 Task: Create a due date automation trigger when advanced on, on the wednesday after a card is due add fields without custom field "Resume" set to a number lower than 1 and lower than 10 at 11:00 AM.
Action: Mouse moved to (1072, 174)
Screenshot: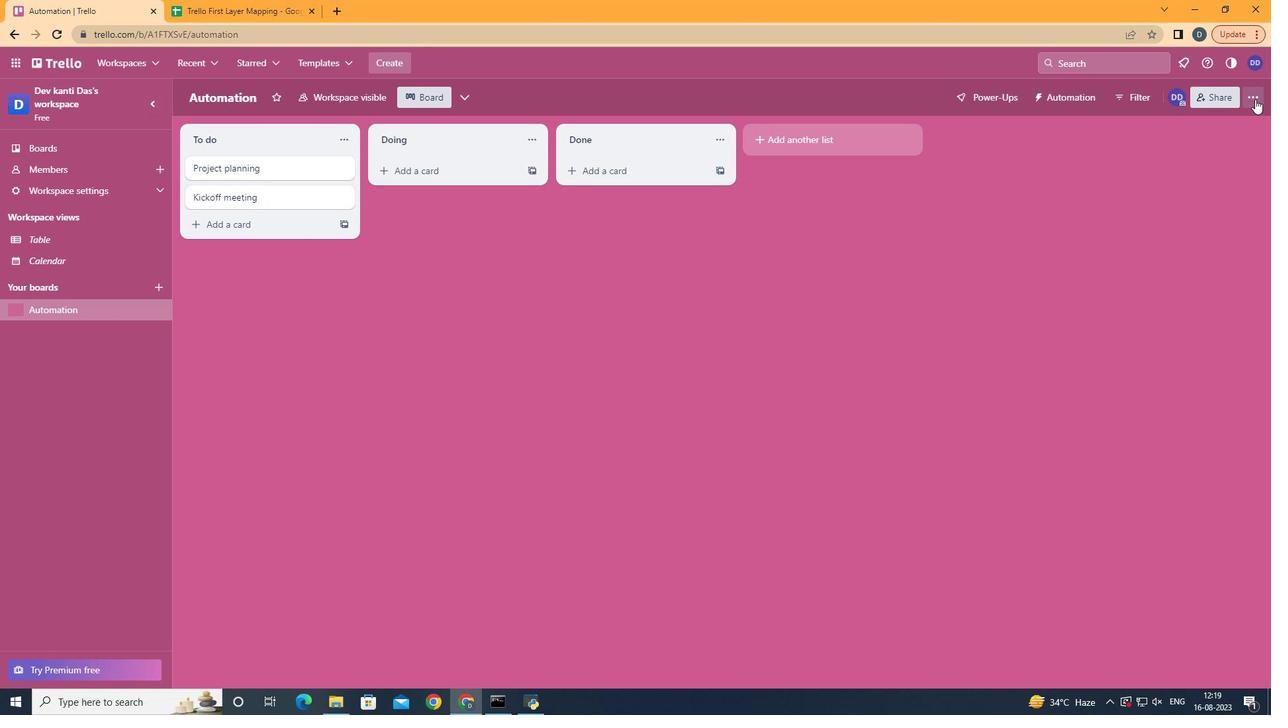
Action: Mouse pressed left at (1072, 174)
Screenshot: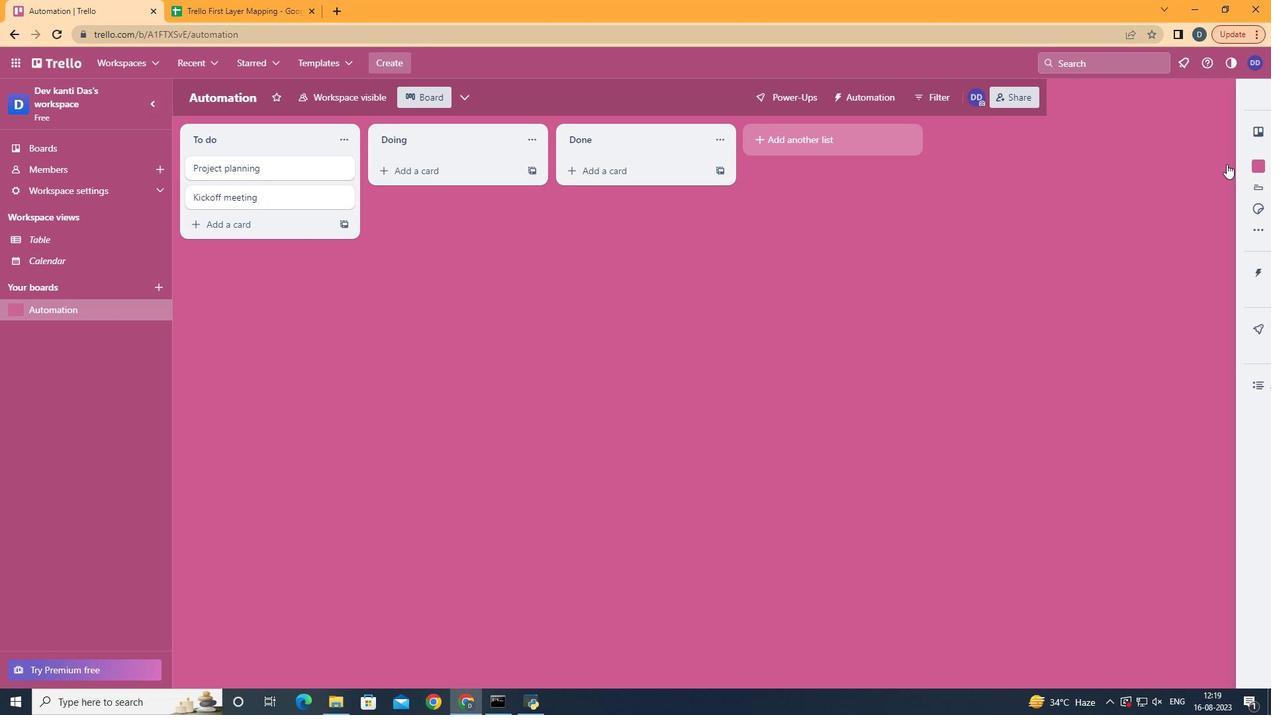 
Action: Mouse moved to (1023, 317)
Screenshot: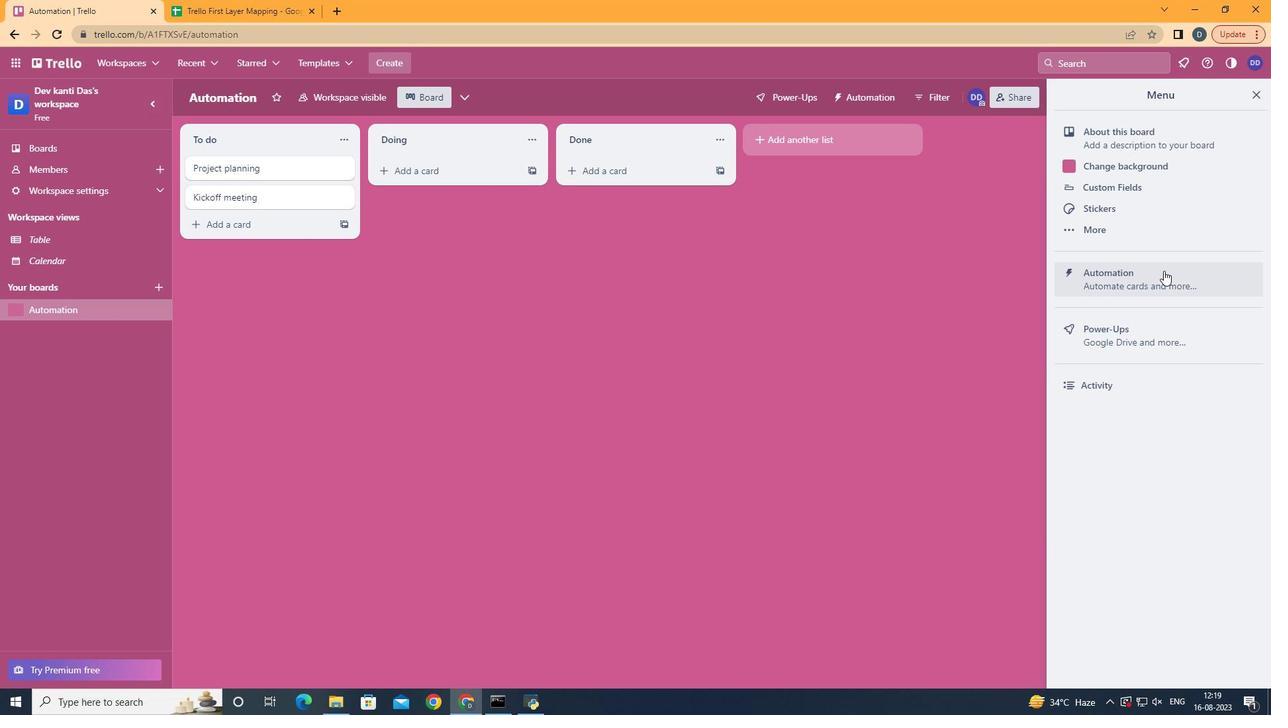 
Action: Mouse pressed left at (1023, 317)
Screenshot: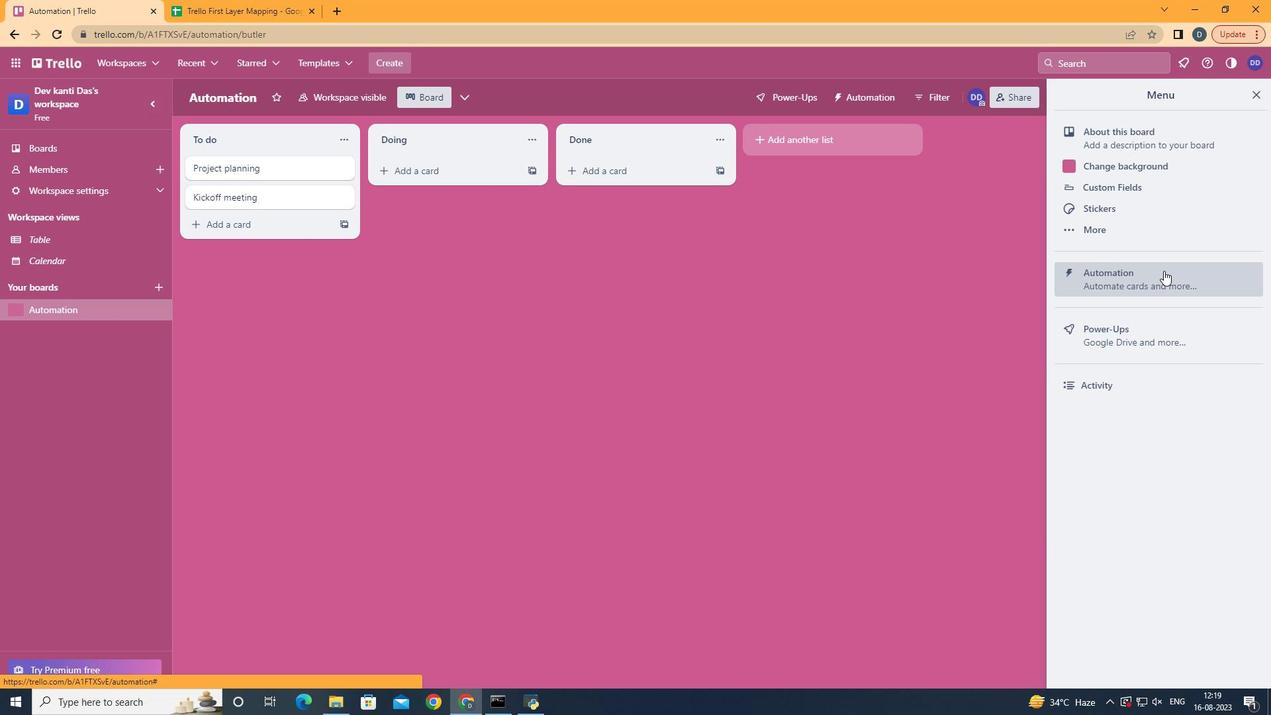 
Action: Mouse moved to (517, 315)
Screenshot: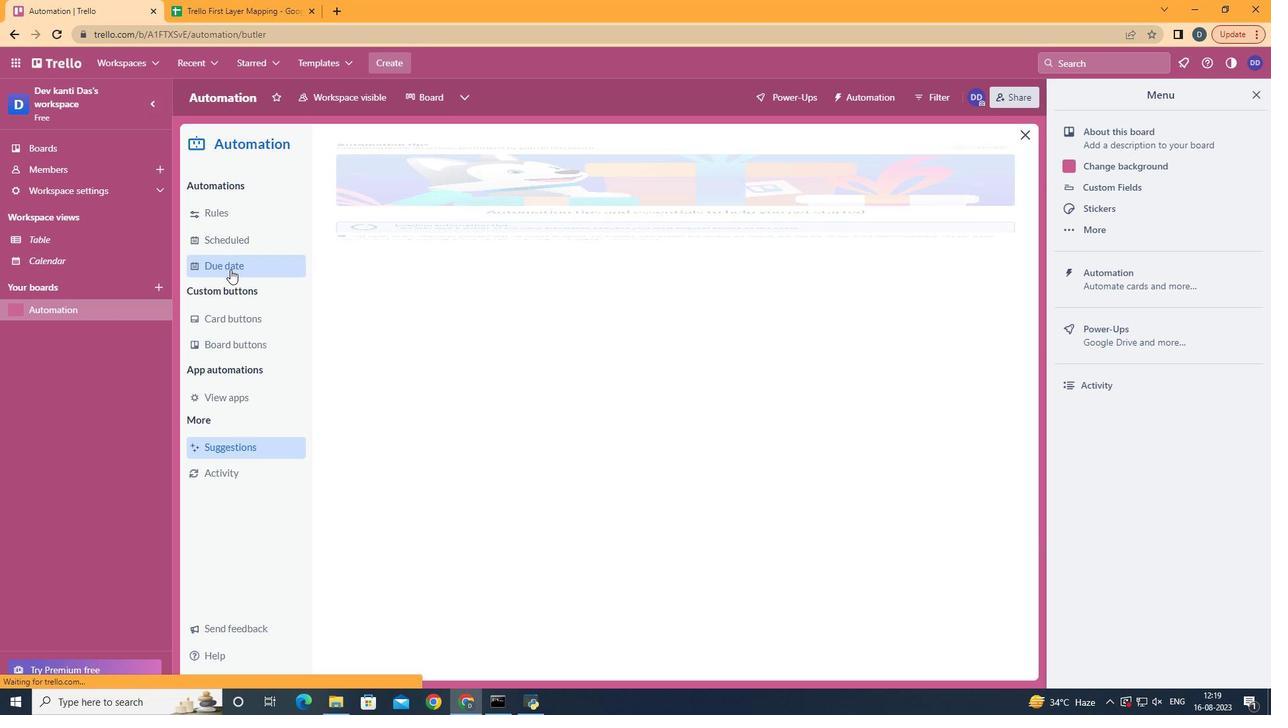 
Action: Mouse pressed left at (517, 315)
Screenshot: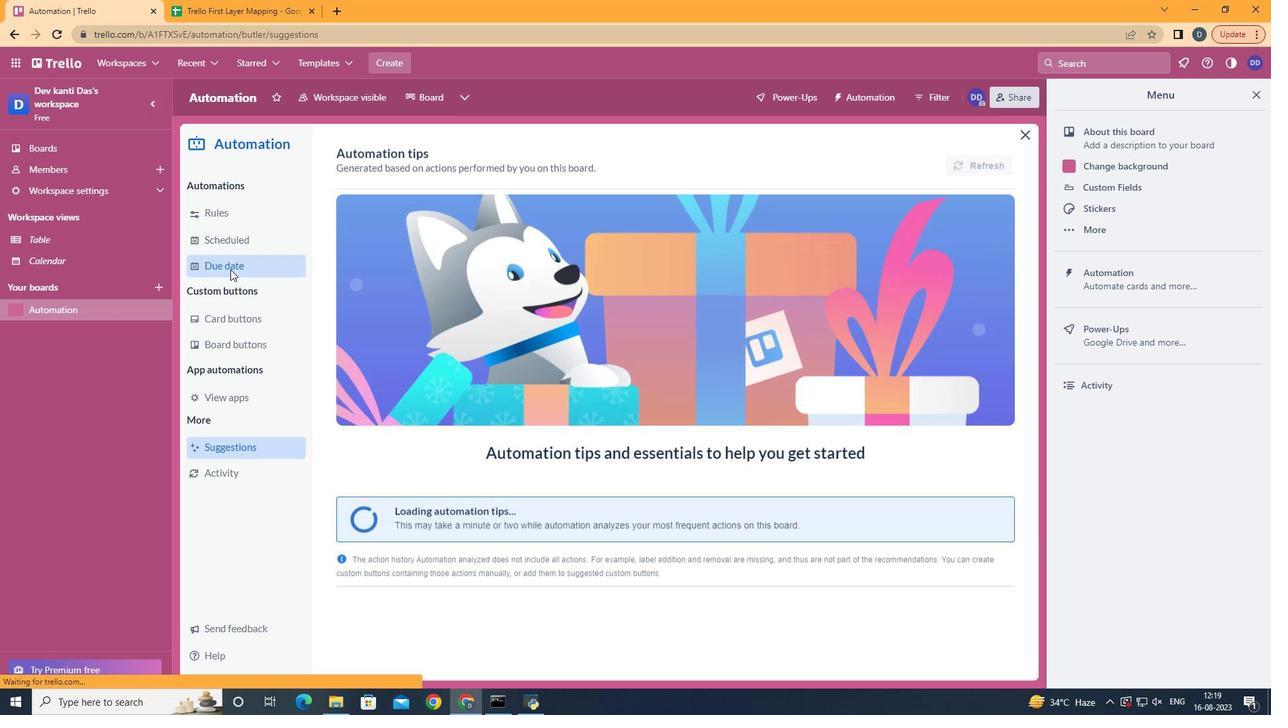 
Action: Mouse moved to (898, 223)
Screenshot: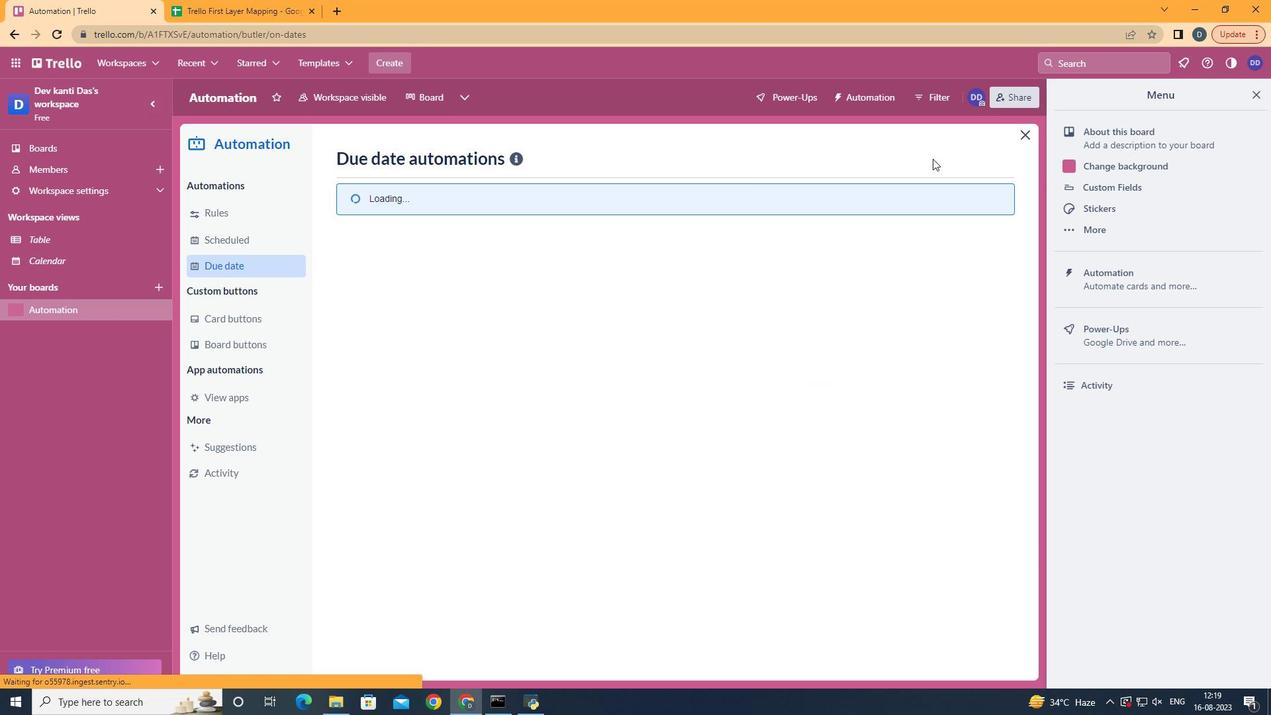 
Action: Mouse pressed left at (898, 223)
Screenshot: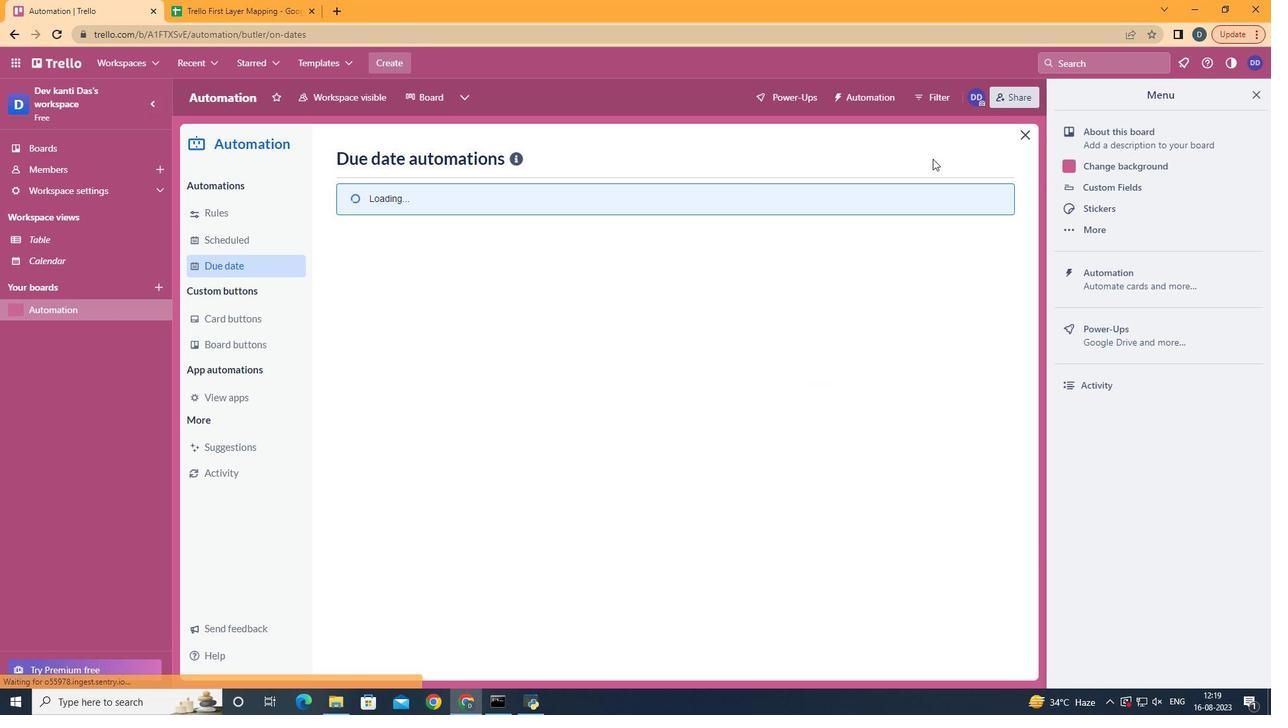 
Action: Mouse pressed left at (898, 223)
Screenshot: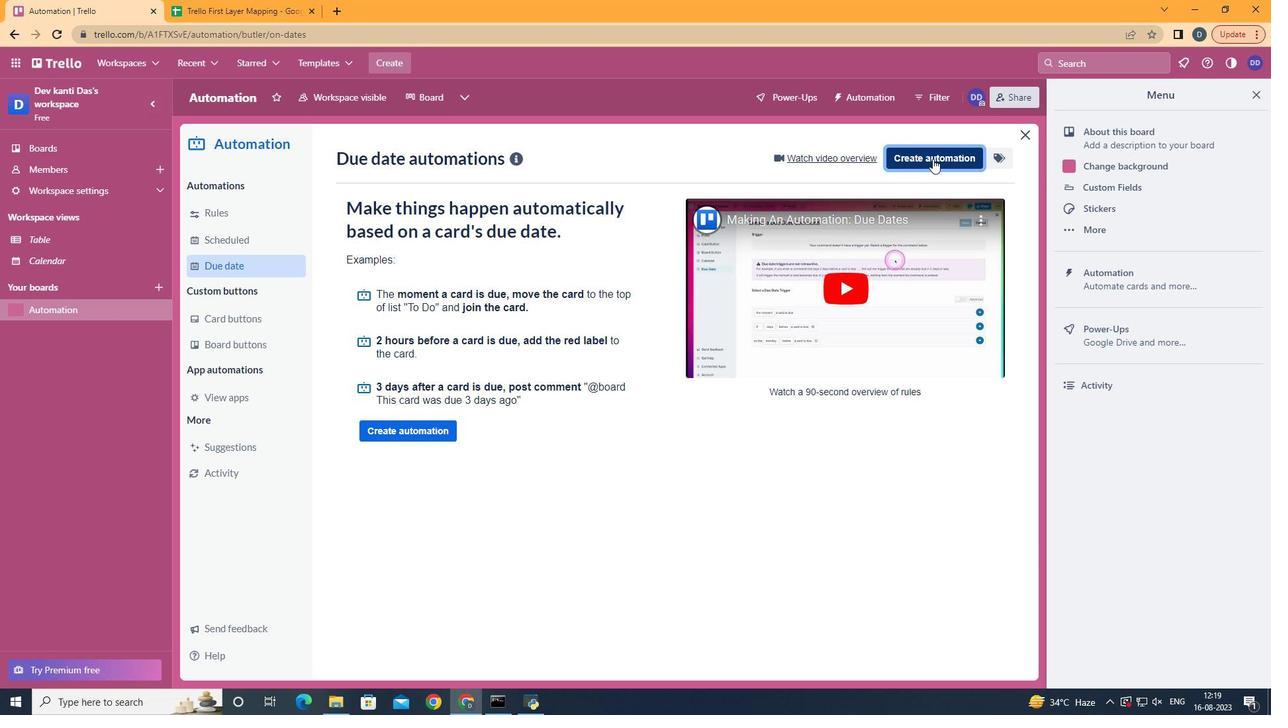 
Action: Mouse moved to (758, 328)
Screenshot: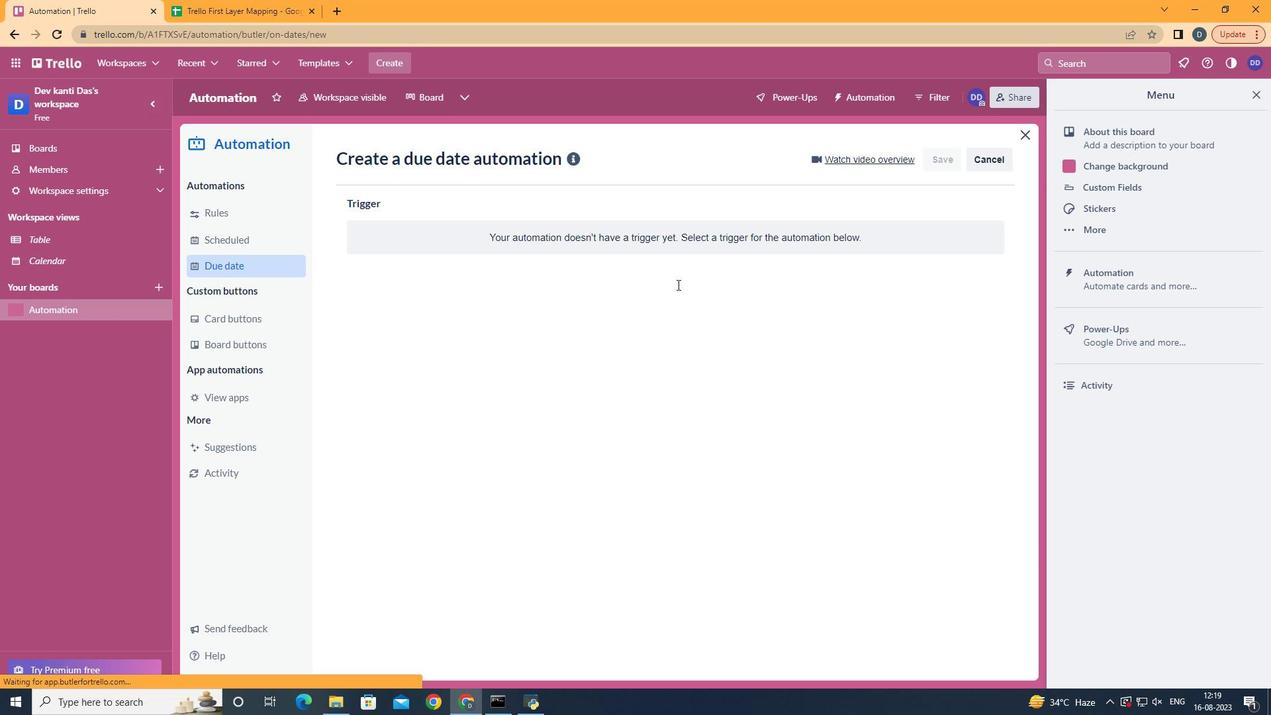 
Action: Mouse pressed left at (758, 328)
Screenshot: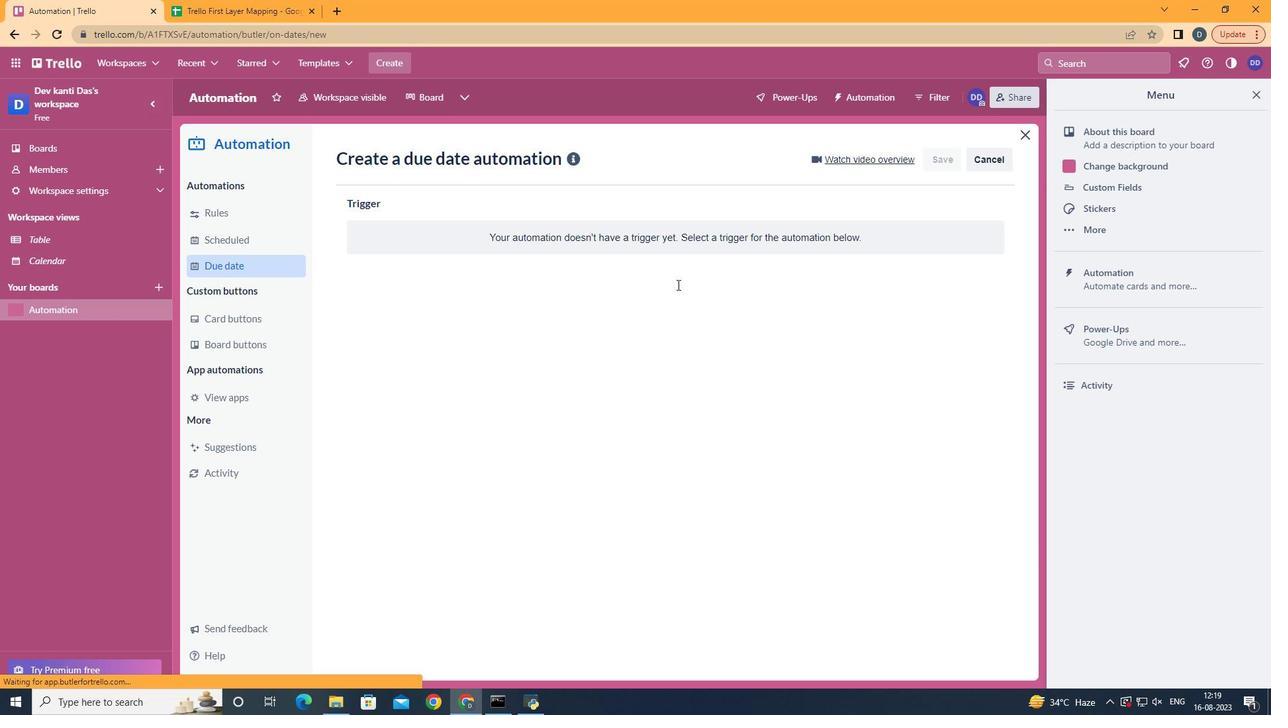 
Action: Mouse moved to (634, 423)
Screenshot: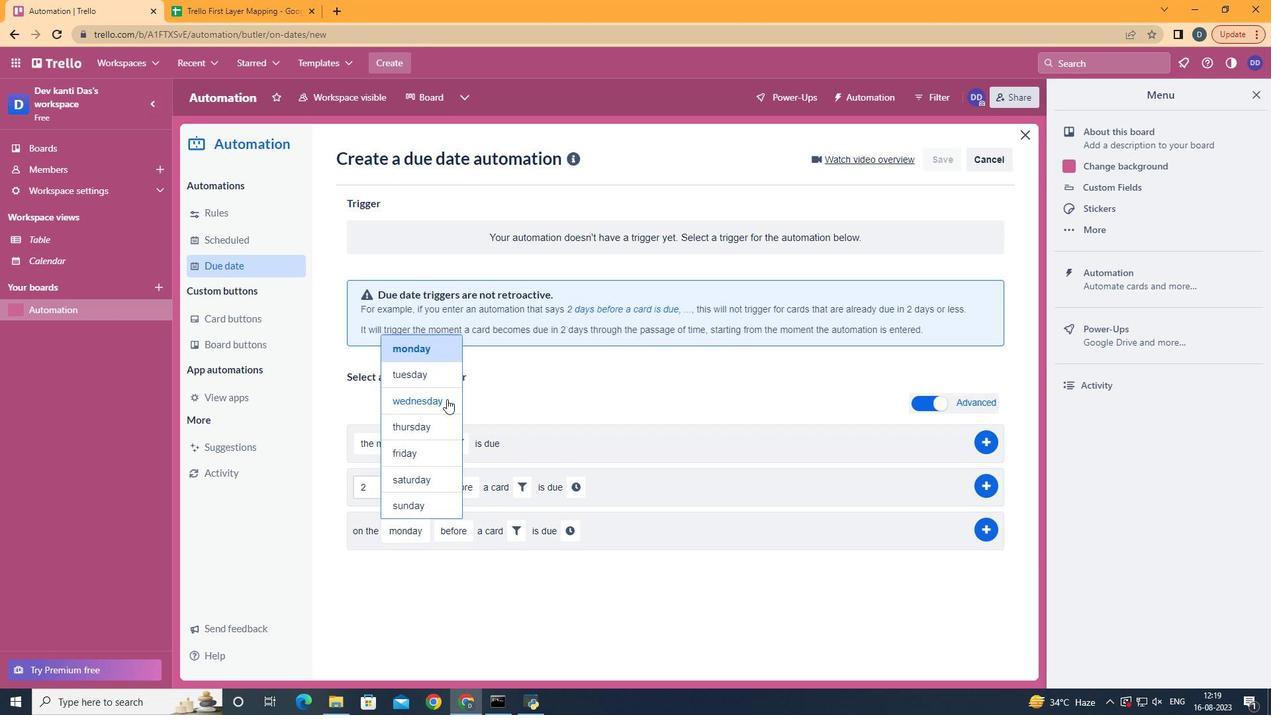 
Action: Mouse pressed left at (634, 423)
Screenshot: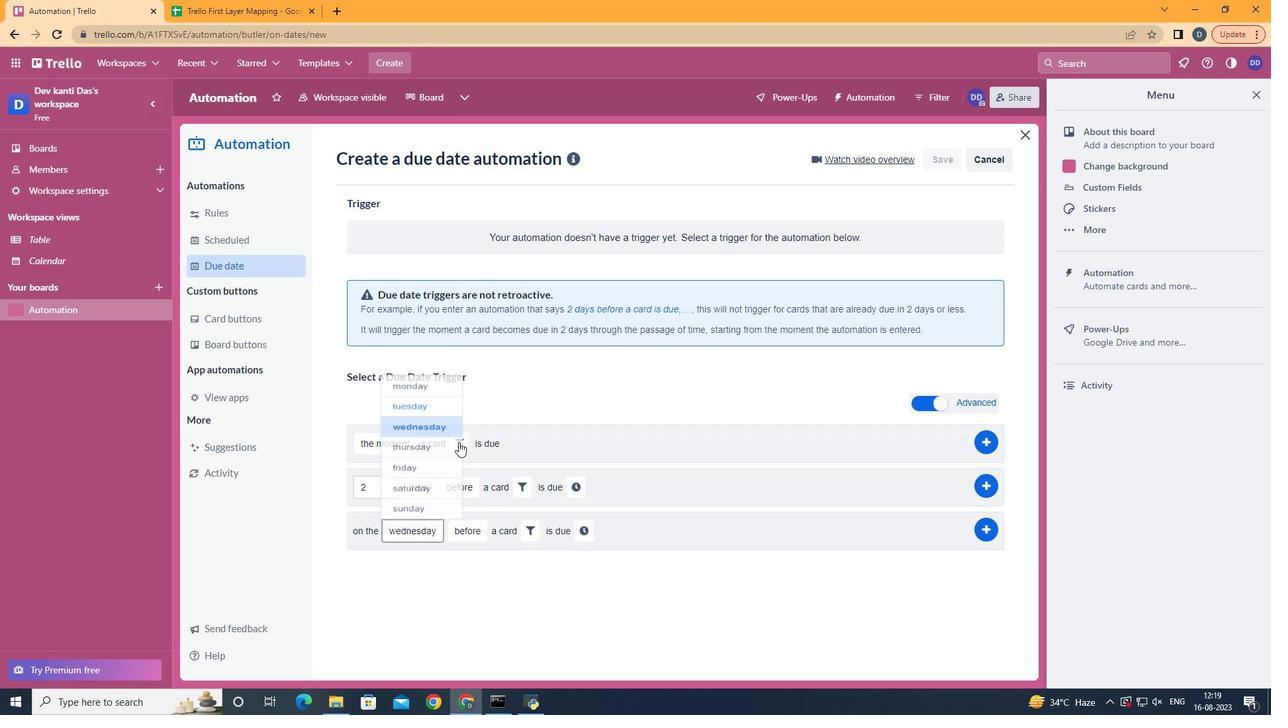 
Action: Mouse moved to (649, 578)
Screenshot: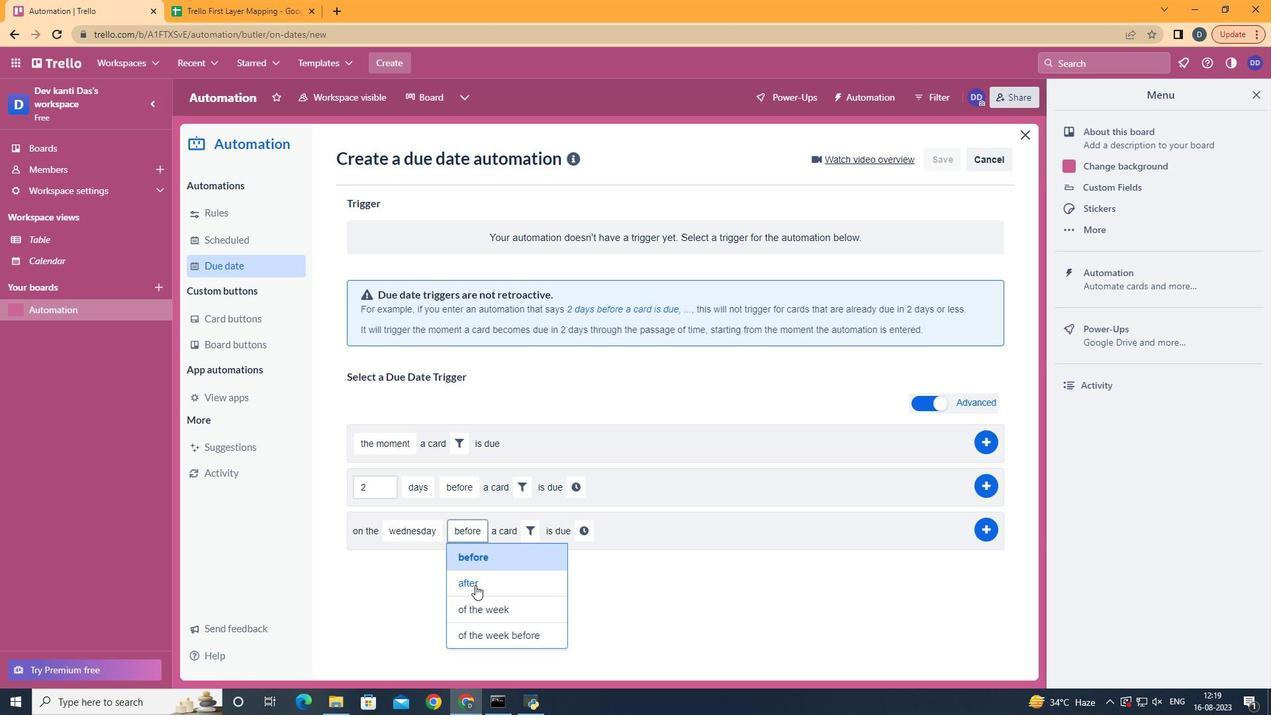 
Action: Mouse pressed left at (649, 578)
Screenshot: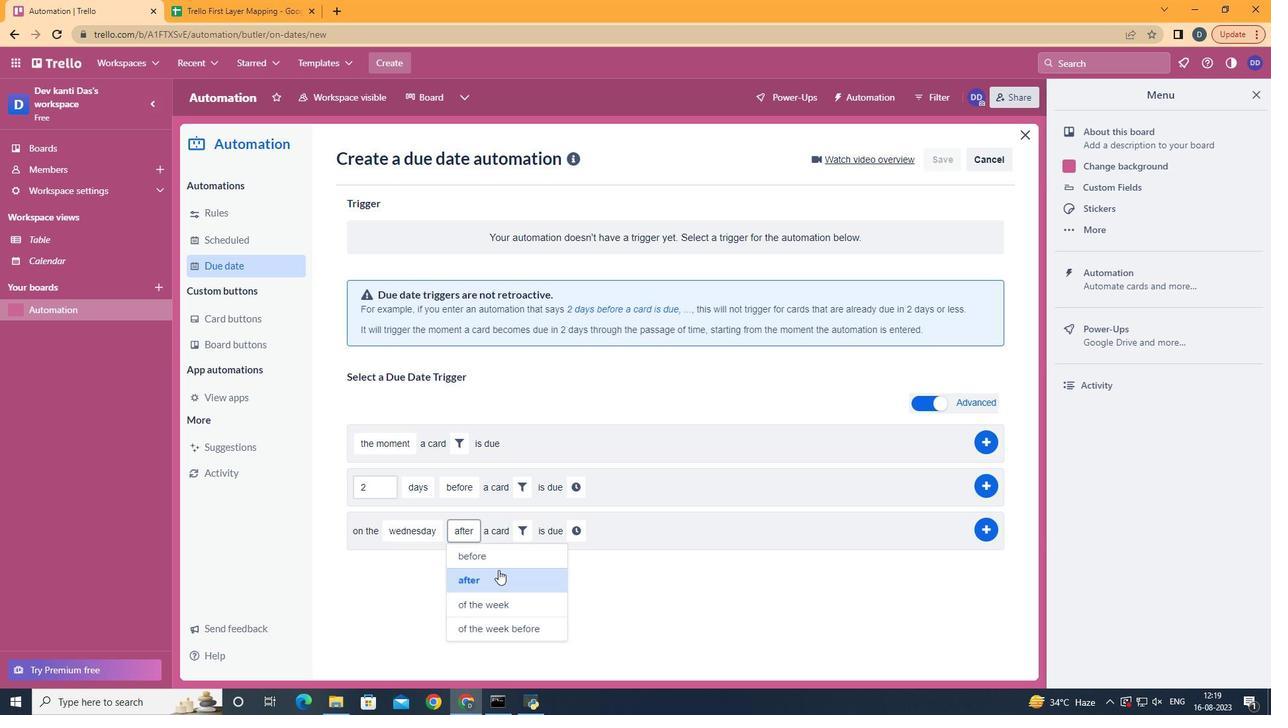 
Action: Mouse moved to (680, 532)
Screenshot: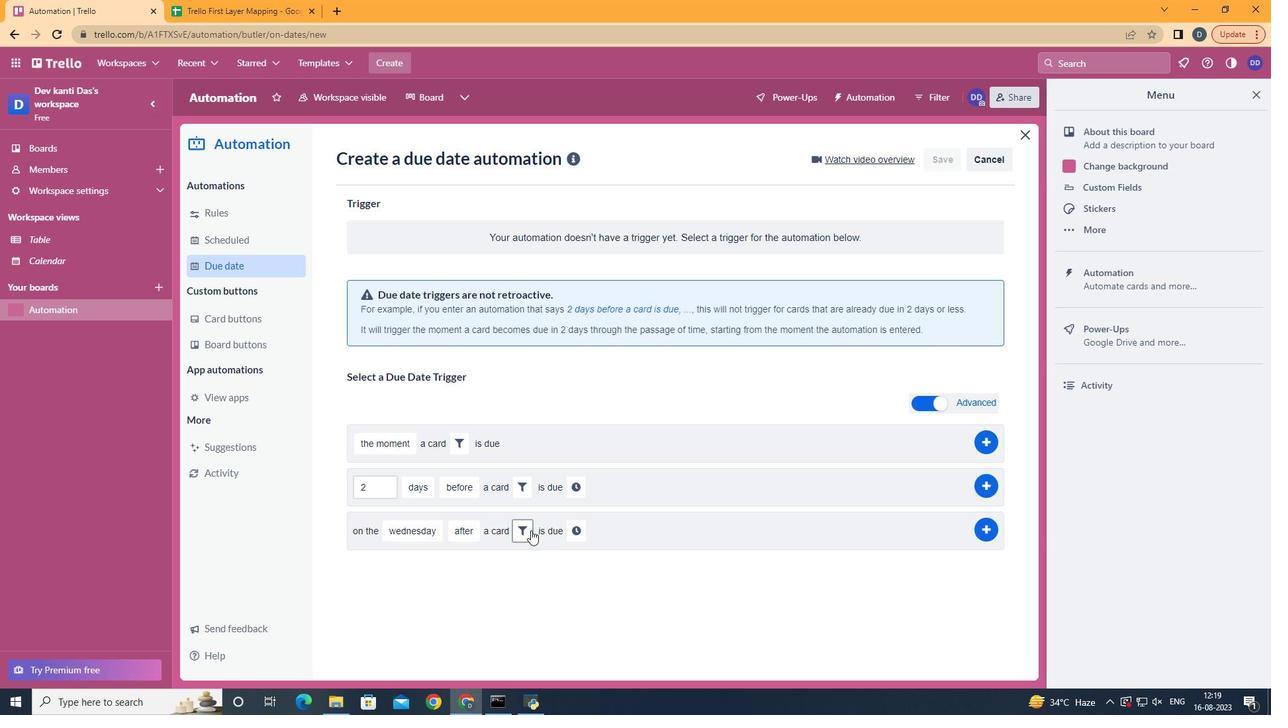 
Action: Mouse pressed left at (680, 532)
Screenshot: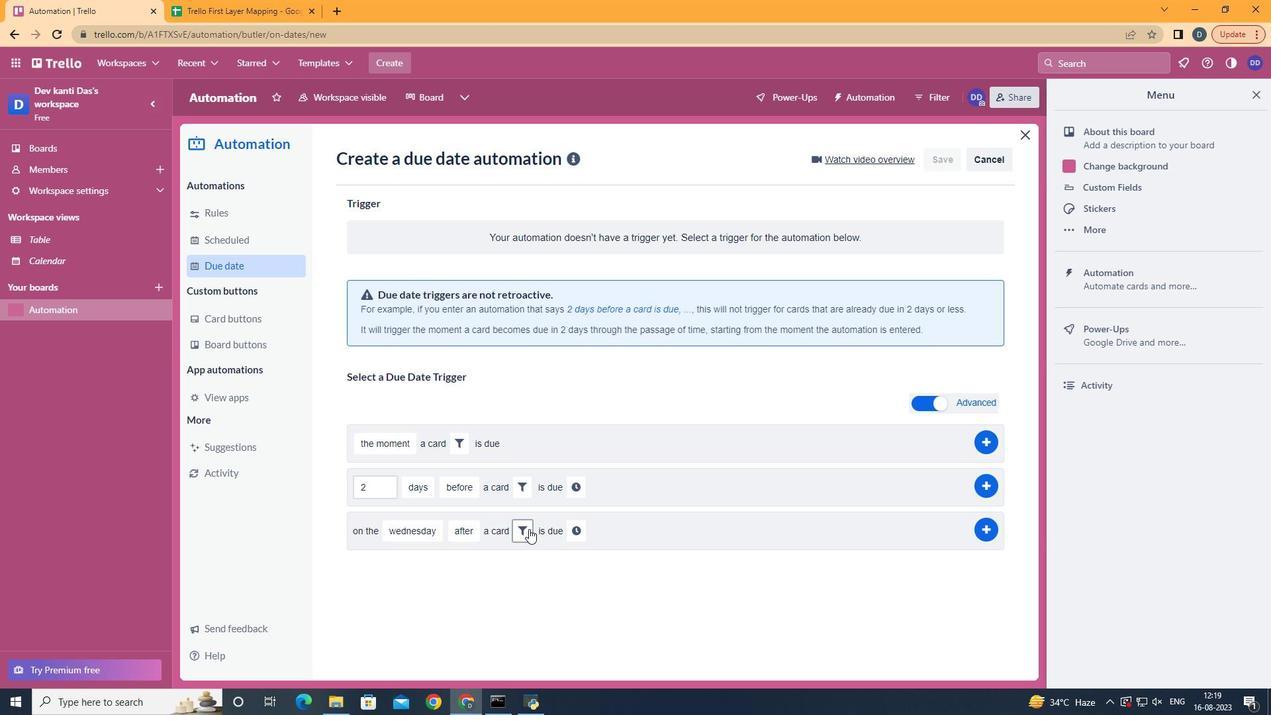 
Action: Mouse moved to (799, 562)
Screenshot: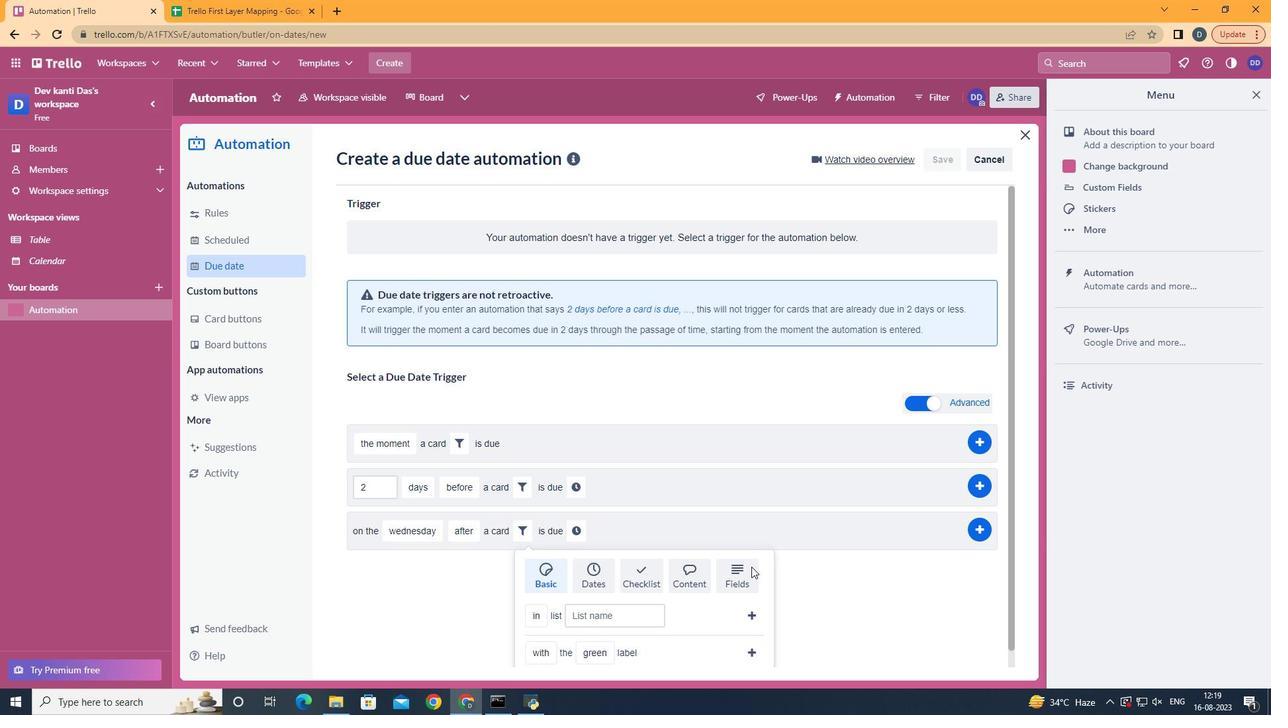 
Action: Mouse pressed left at (799, 562)
Screenshot: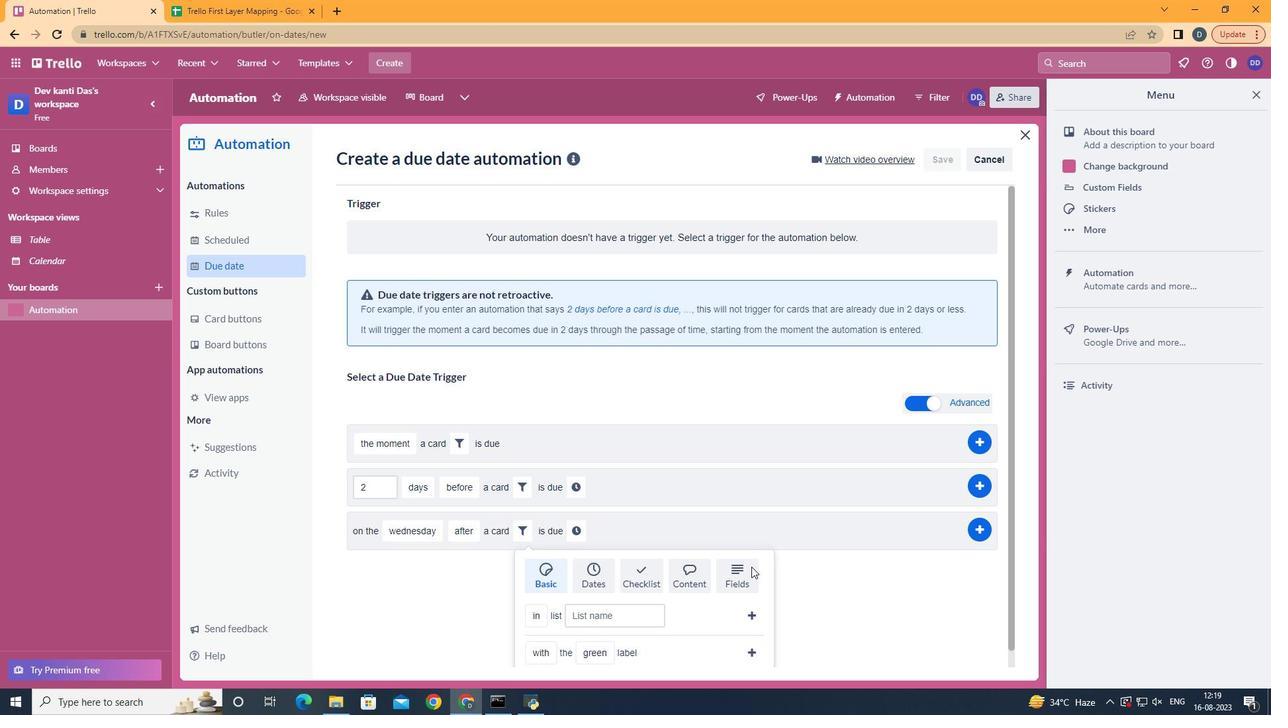 
Action: Mouse scrolled (799, 562) with delta (0, 0)
Screenshot: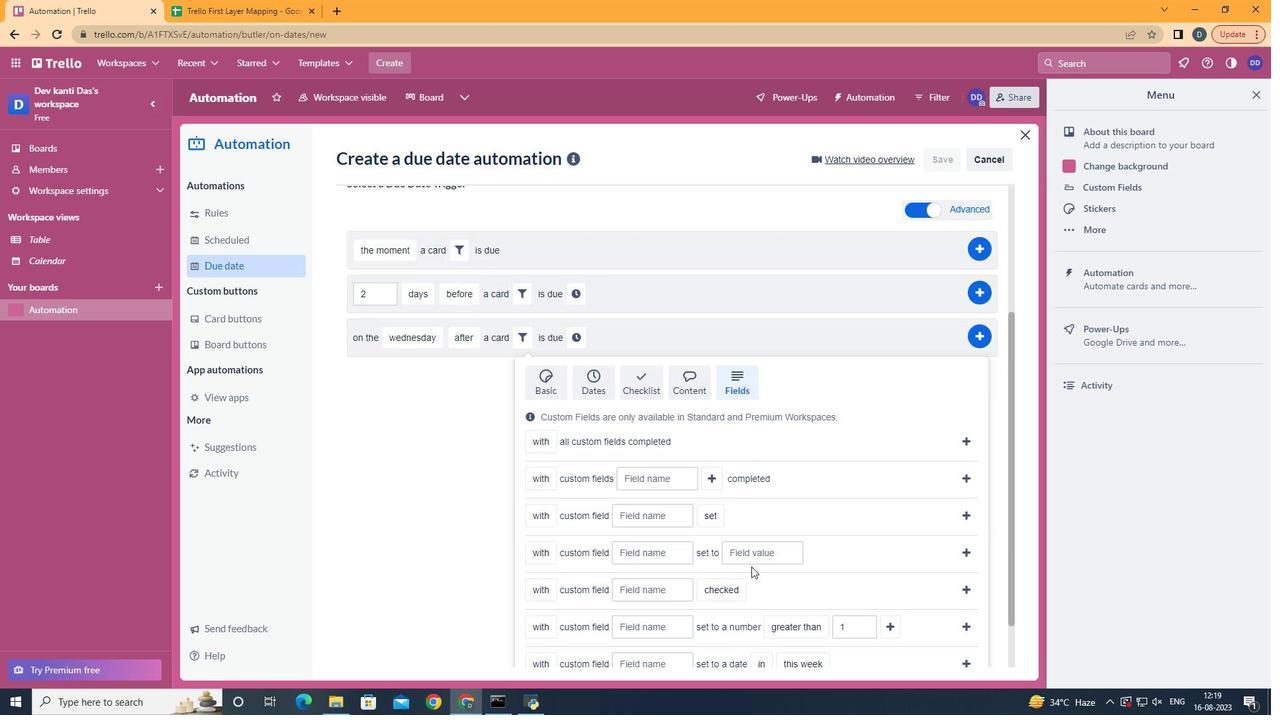 
Action: Mouse scrolled (799, 562) with delta (0, 0)
Screenshot: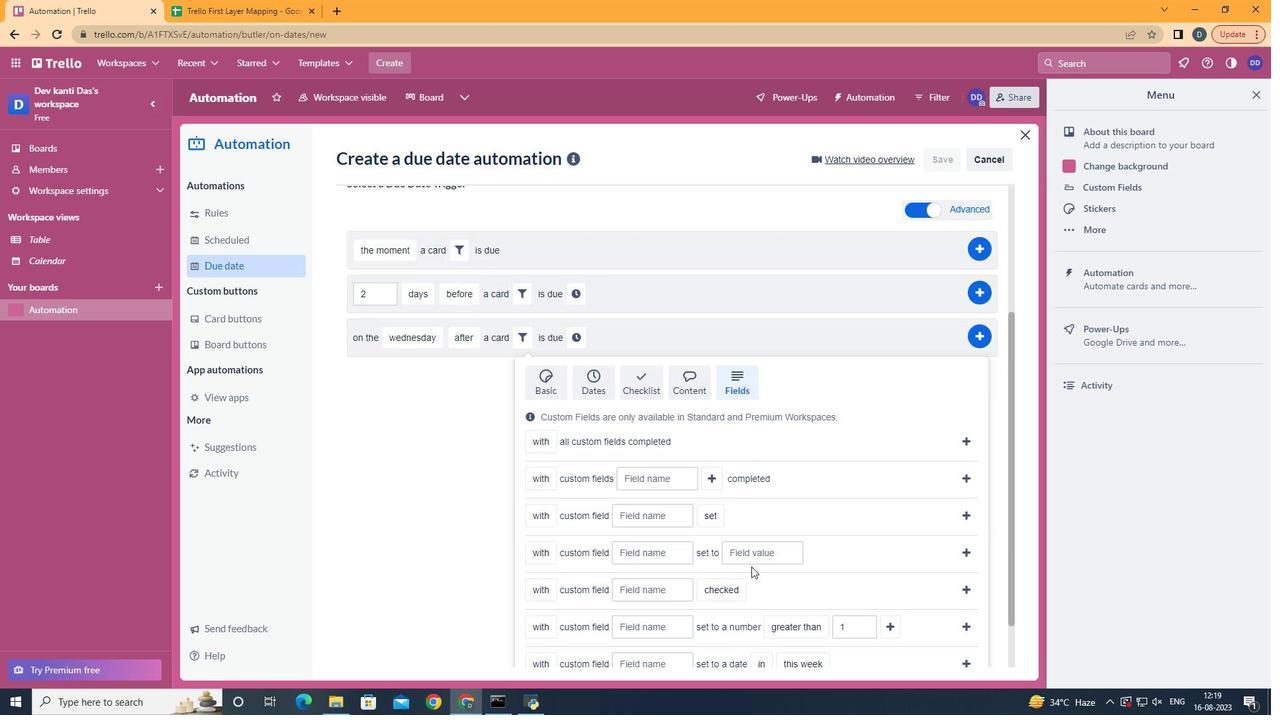 
Action: Mouse scrolled (799, 562) with delta (0, 0)
Screenshot: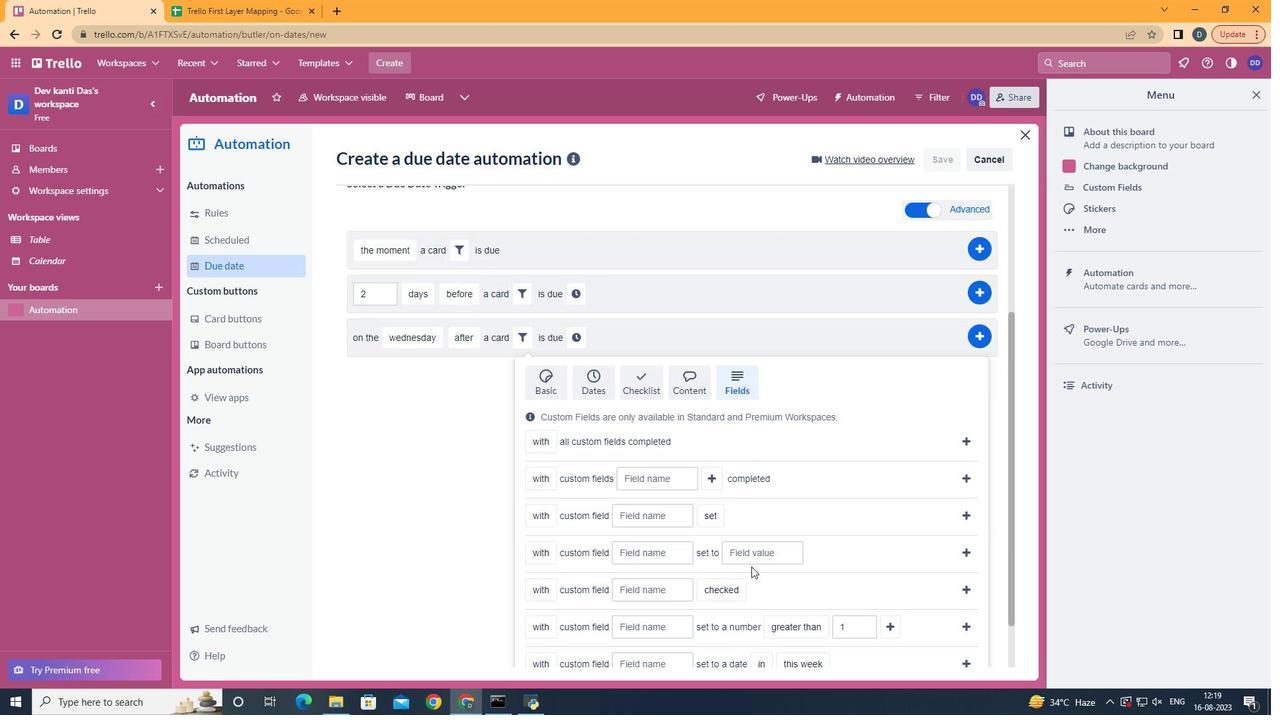 
Action: Mouse scrolled (799, 562) with delta (0, 0)
Screenshot: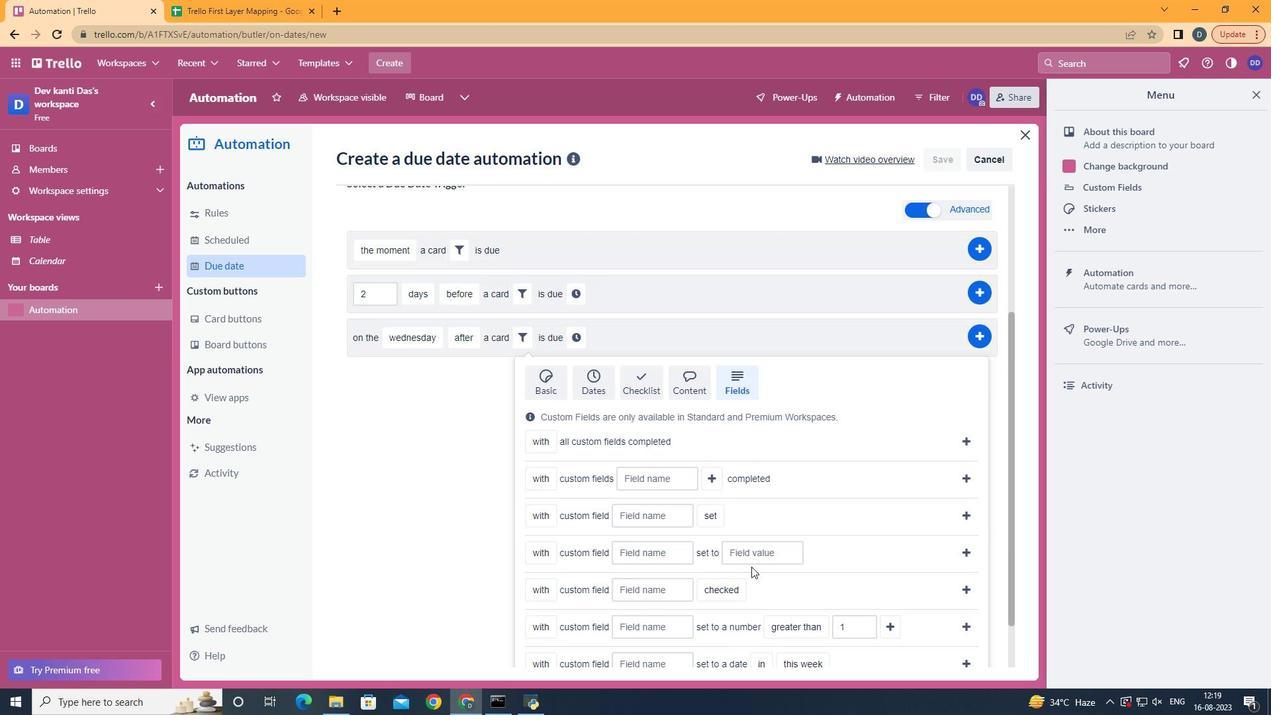 
Action: Mouse scrolled (799, 562) with delta (0, 0)
Screenshot: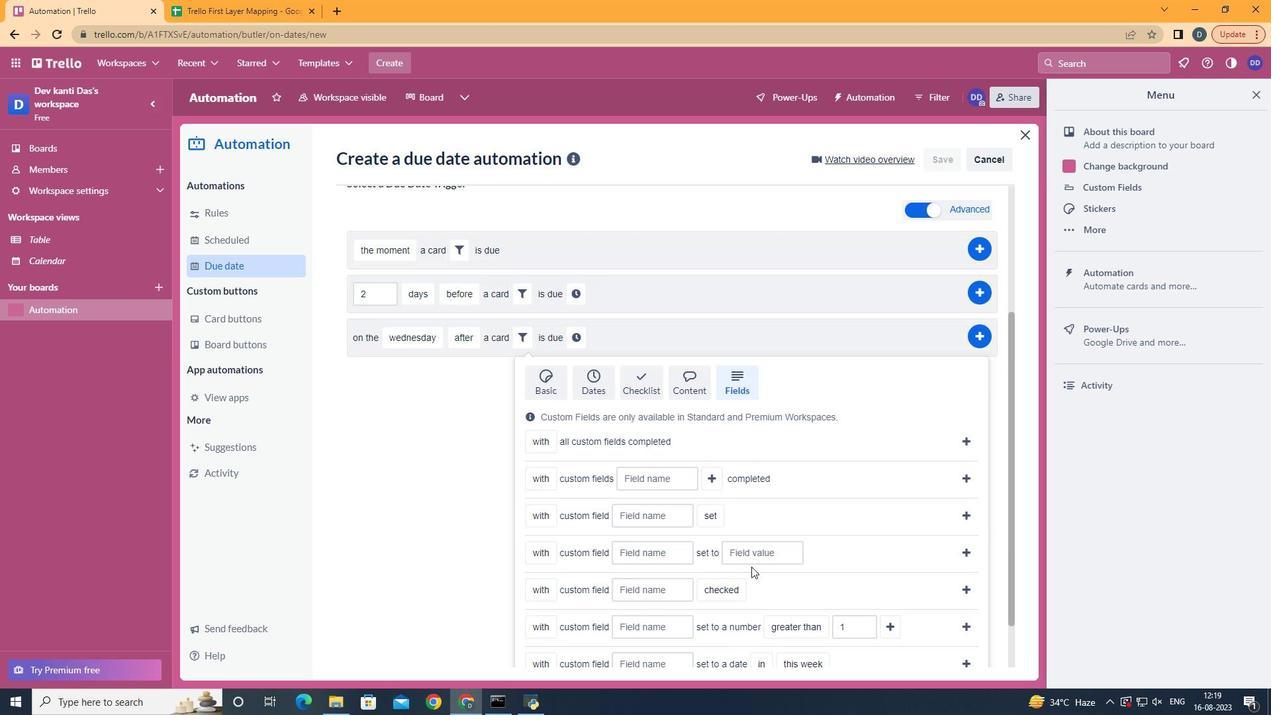 
Action: Mouse scrolled (799, 562) with delta (0, 0)
Screenshot: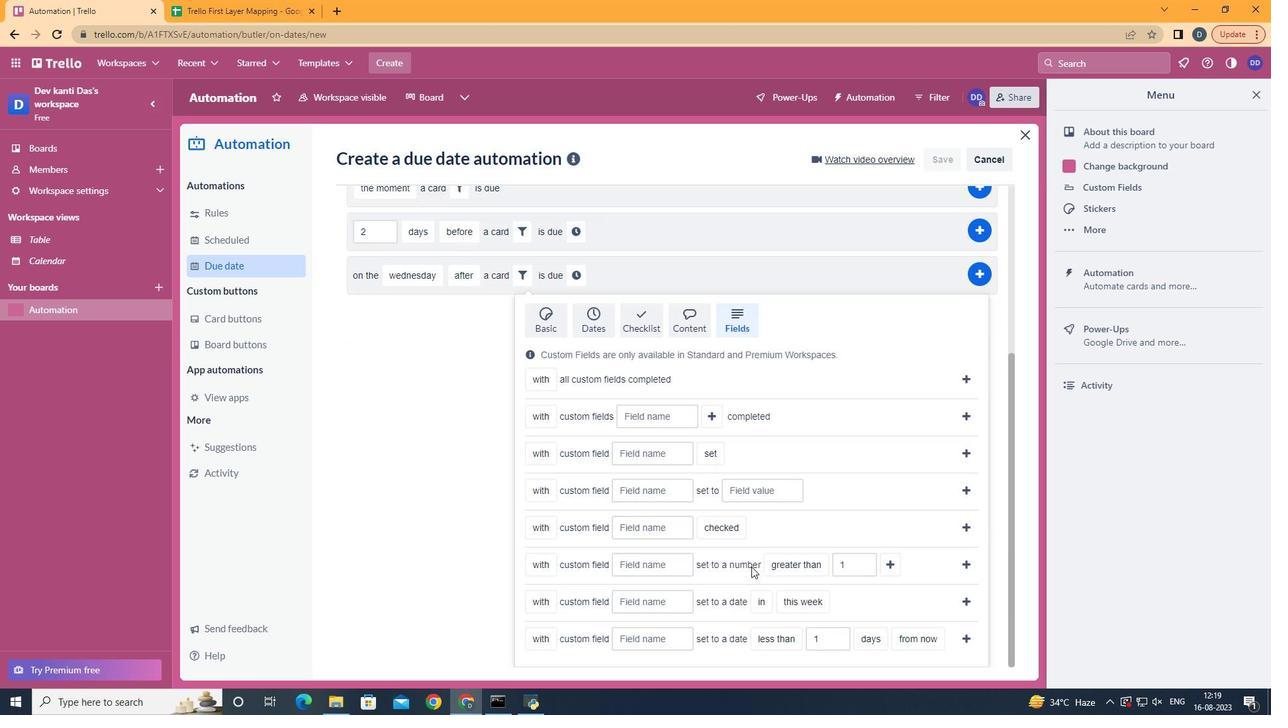 
Action: Mouse moved to (696, 600)
Screenshot: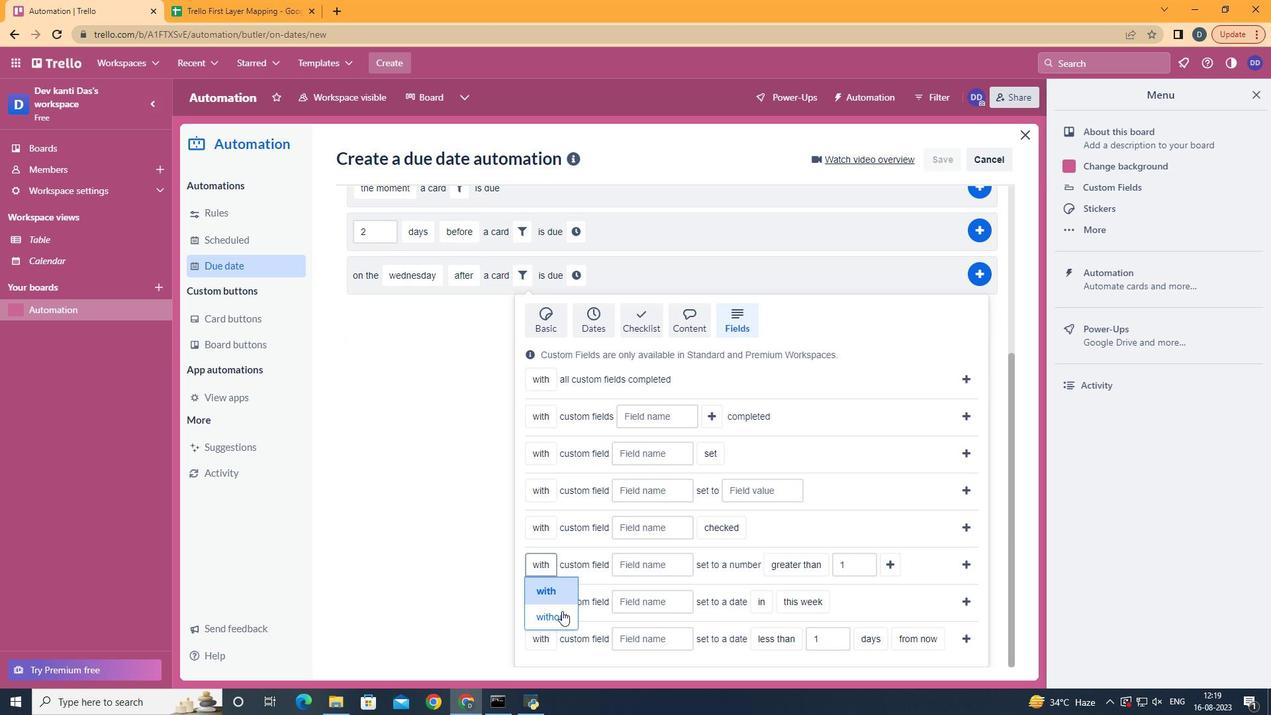 
Action: Mouse pressed left at (696, 600)
Screenshot: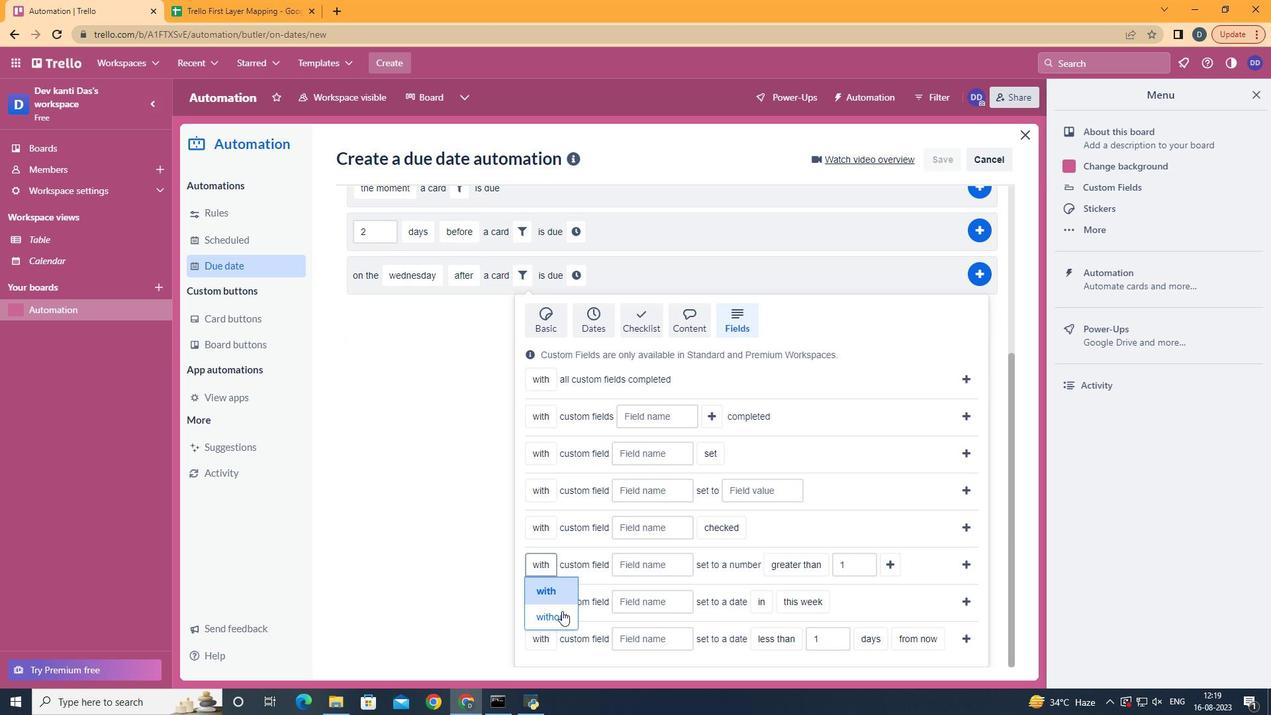 
Action: Mouse moved to (753, 570)
Screenshot: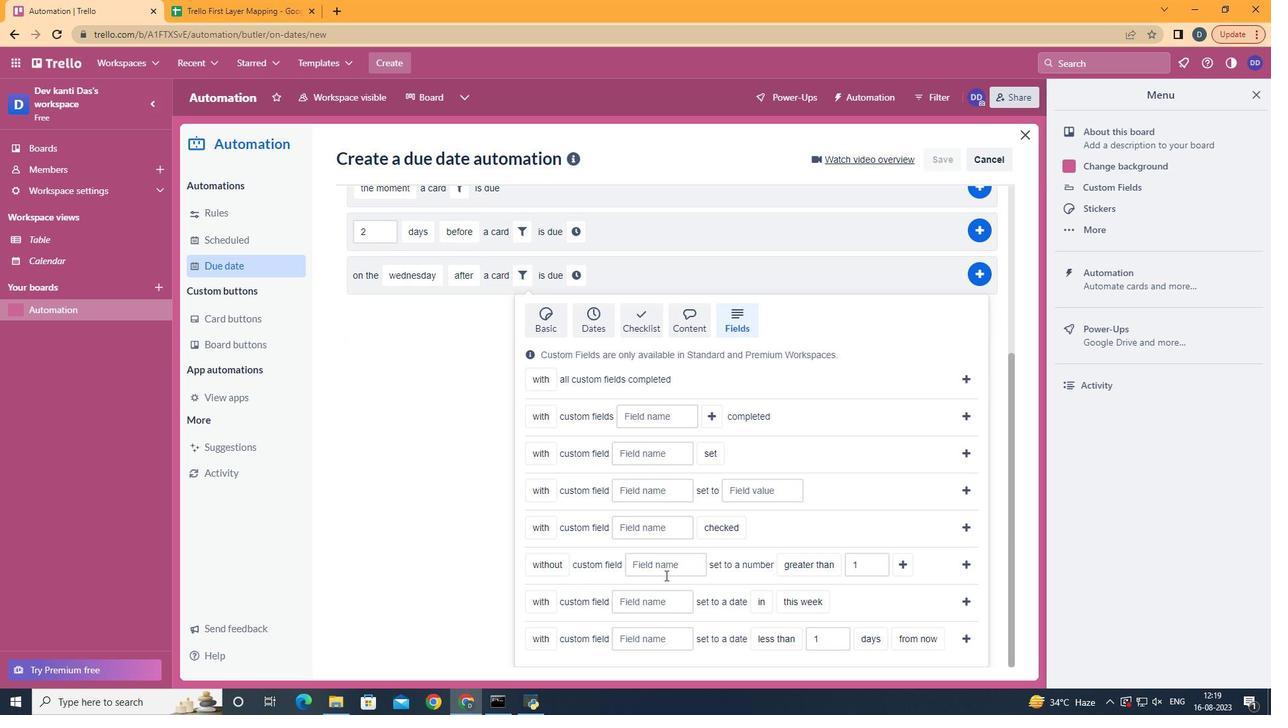 
Action: Mouse pressed left at (753, 570)
Screenshot: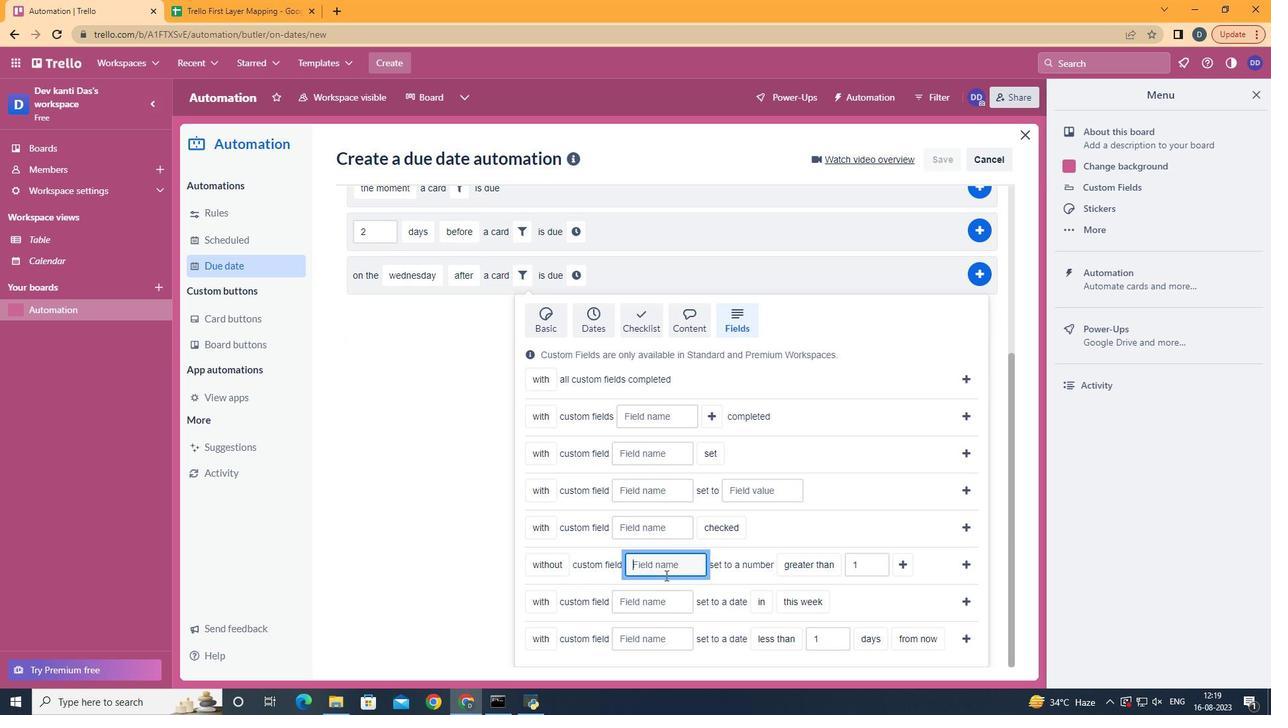 
Action: Key pressed <Key.shift>Resume
Screenshot: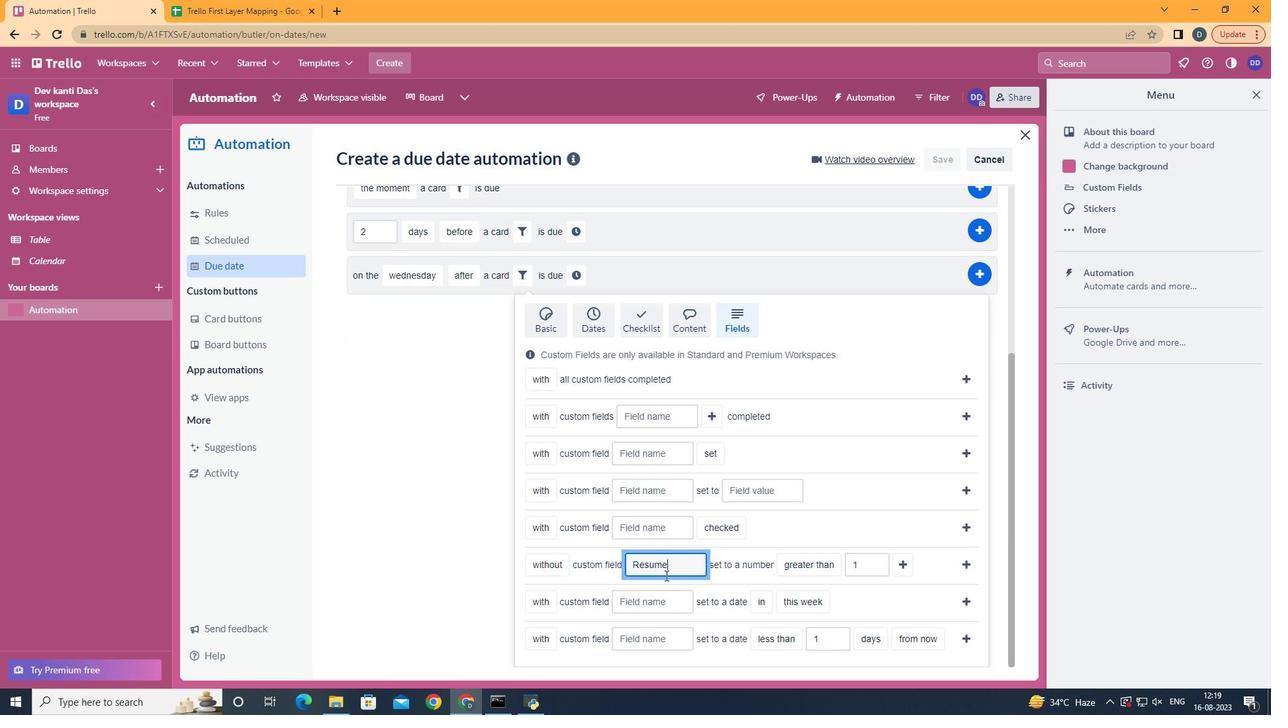 
Action: Mouse moved to (844, 511)
Screenshot: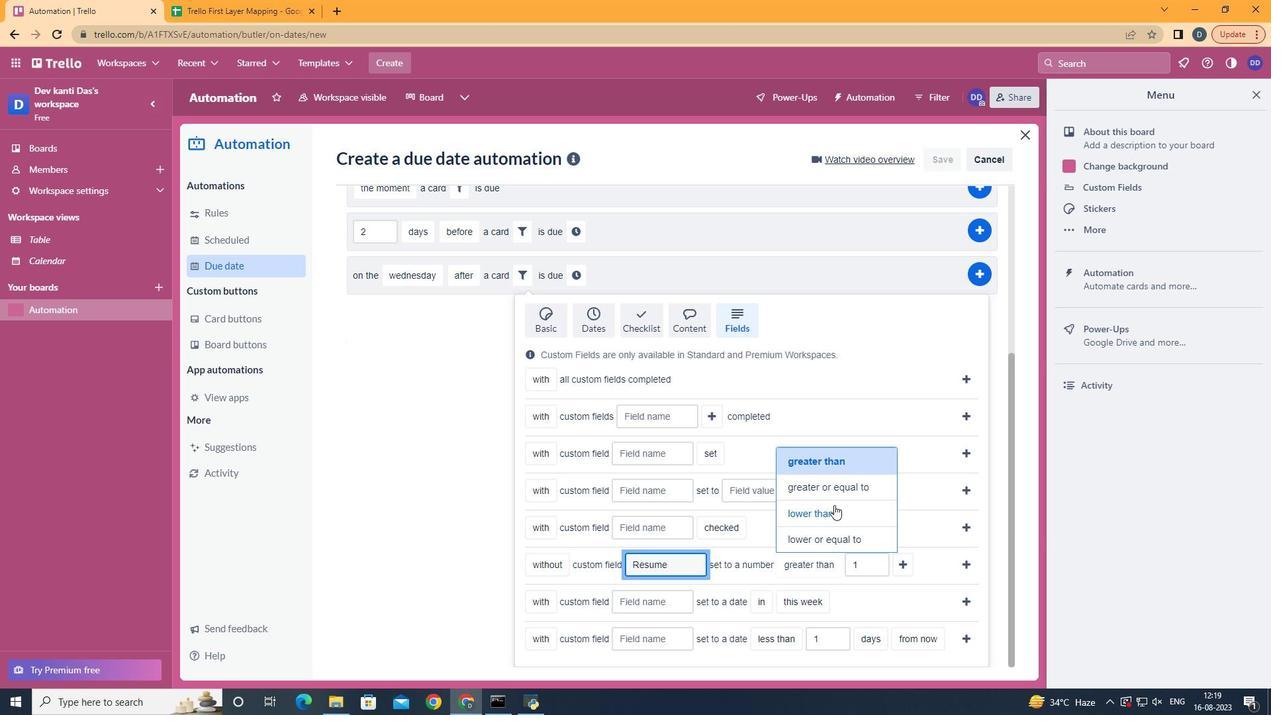 
Action: Mouse pressed left at (844, 511)
Screenshot: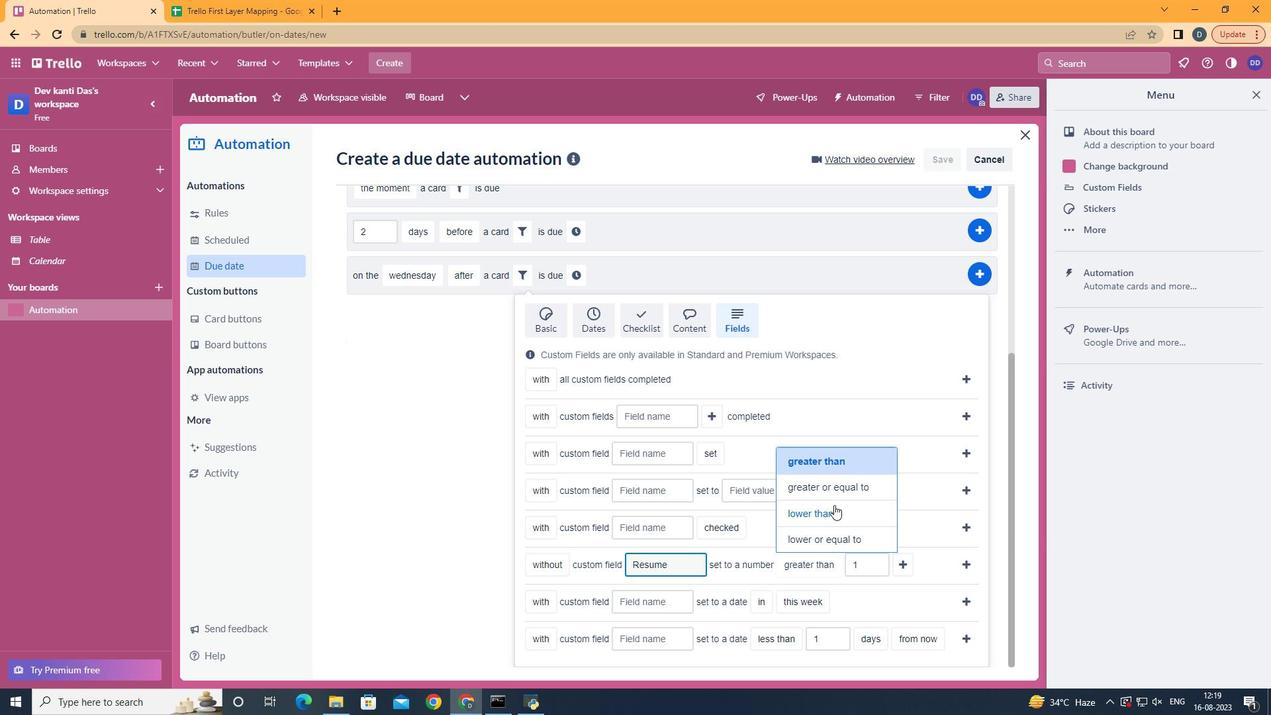 
Action: Mouse moved to (881, 559)
Screenshot: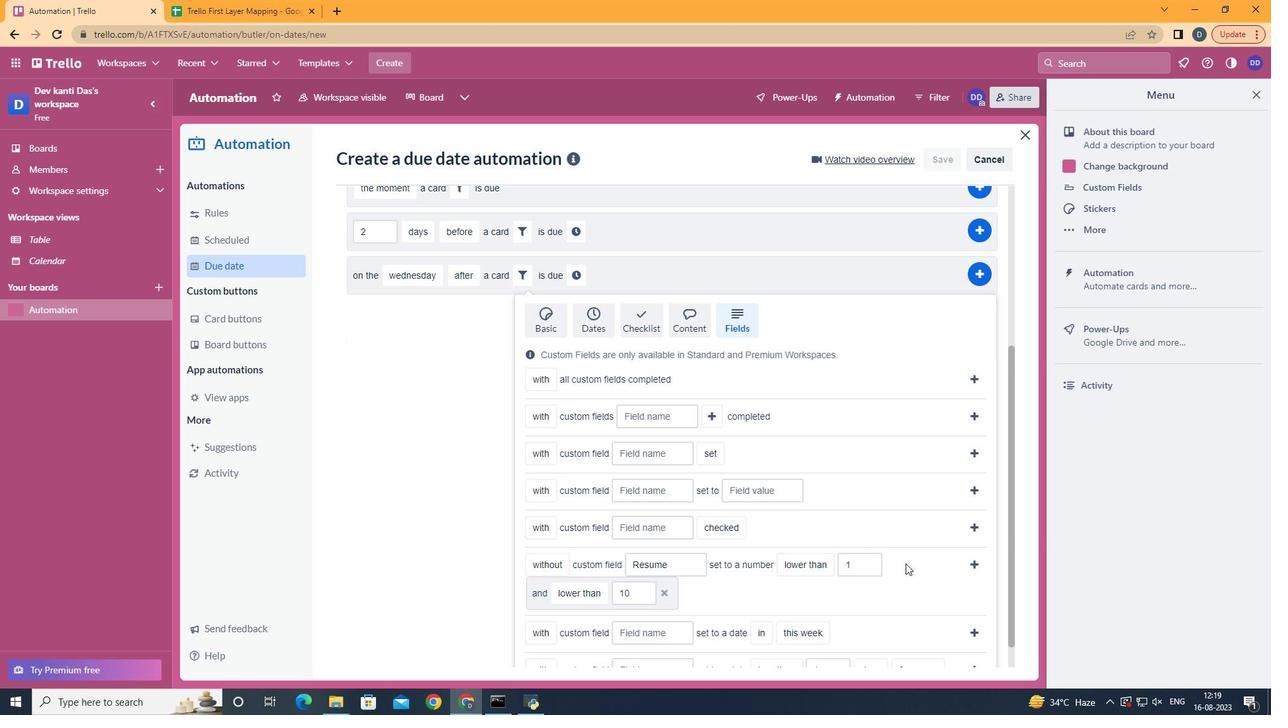 
Action: Mouse pressed left at (881, 559)
Screenshot: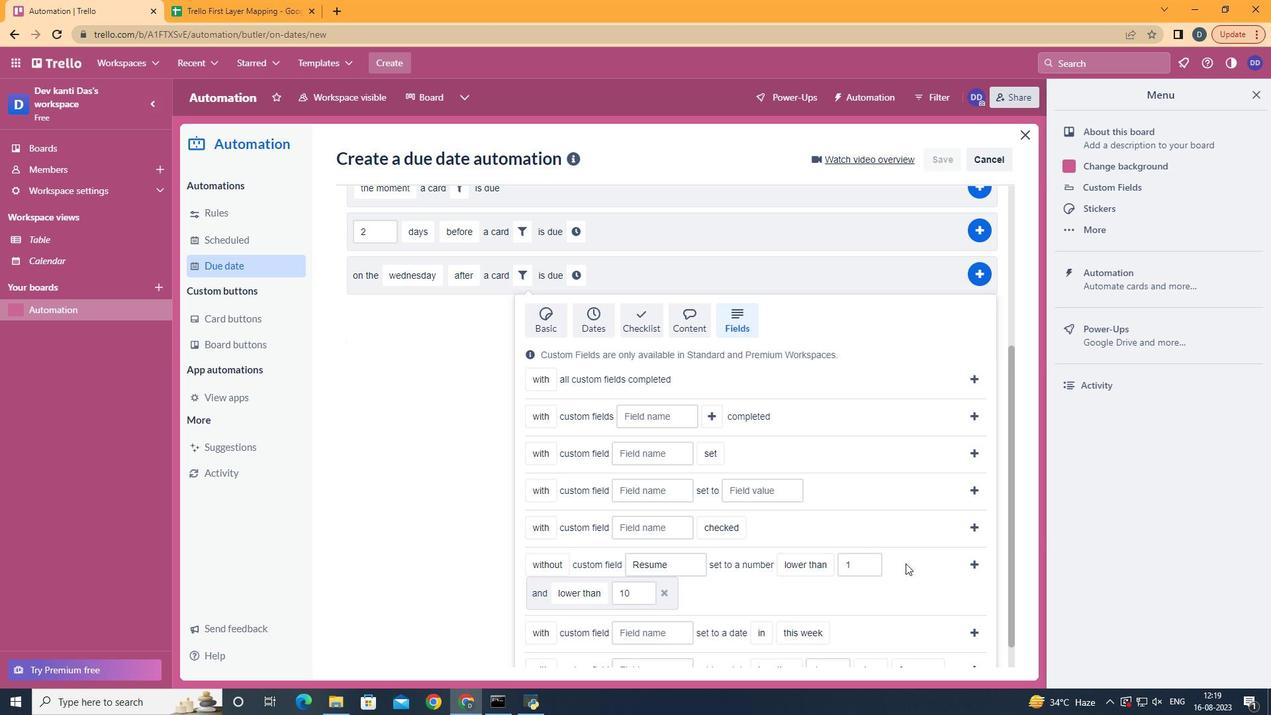 
Action: Mouse moved to (919, 561)
Screenshot: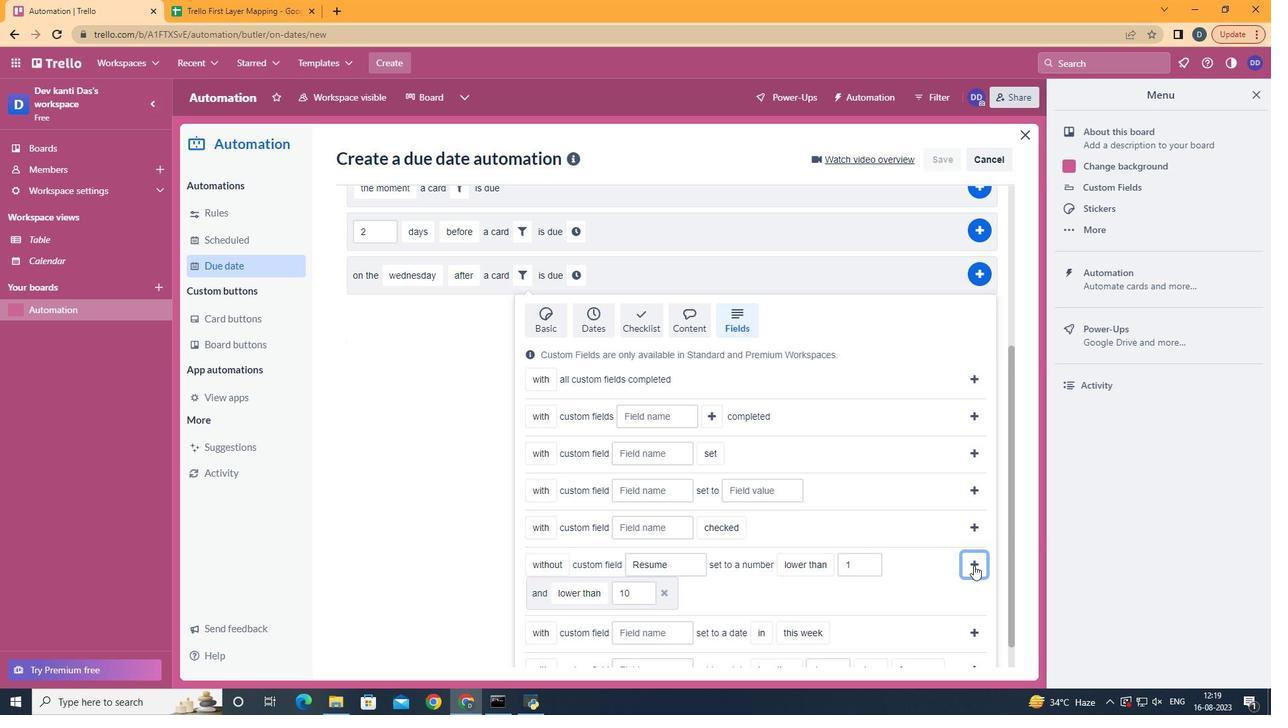 
Action: Mouse pressed left at (919, 561)
Screenshot: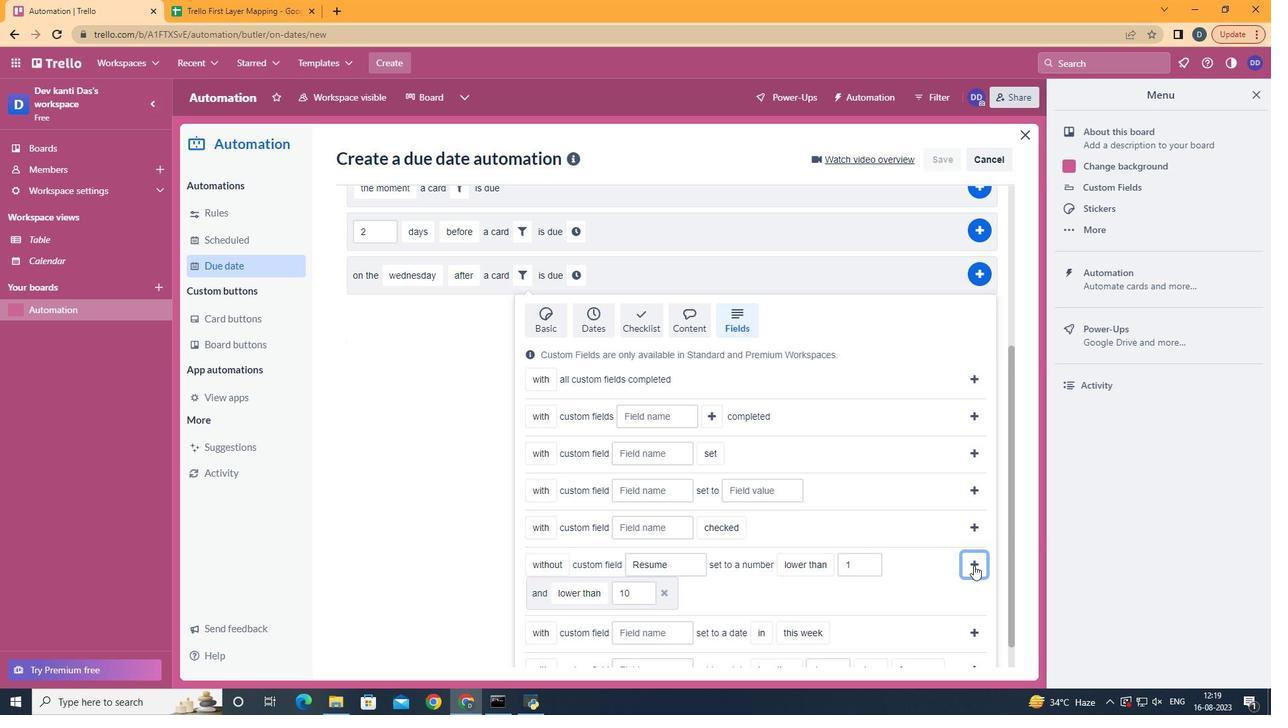 
Action: Mouse moved to (894, 535)
Screenshot: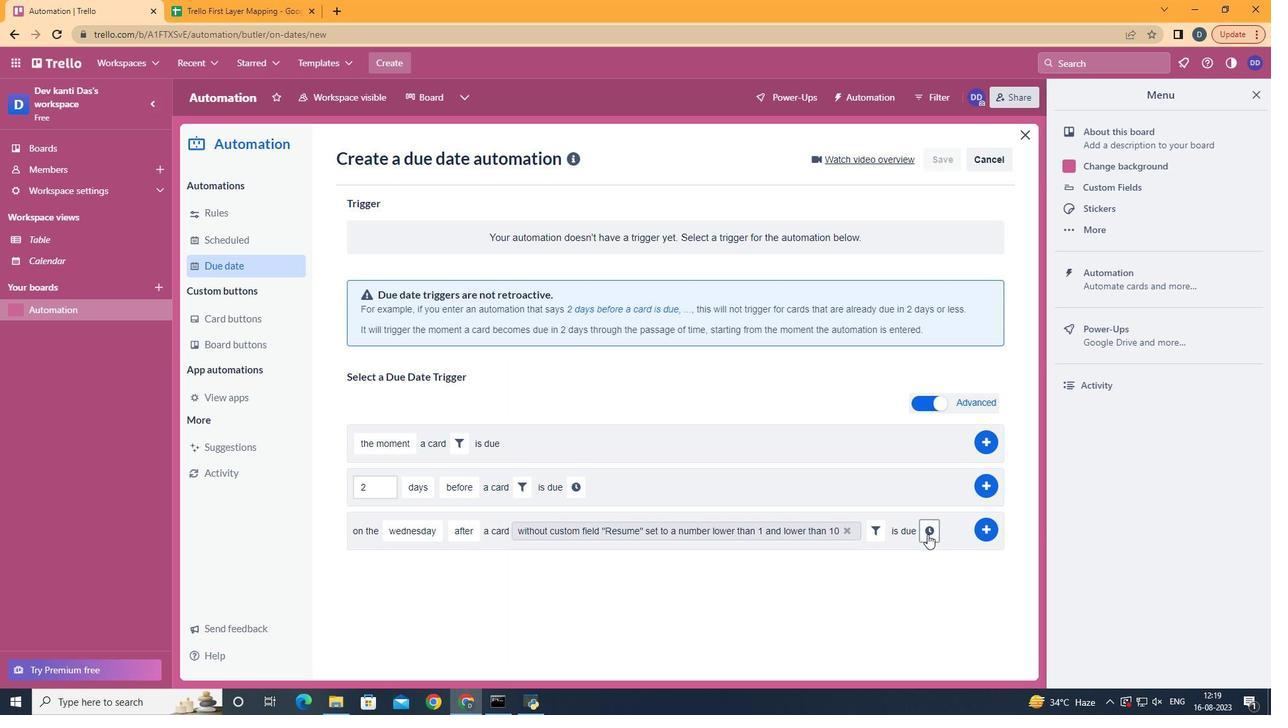 
Action: Mouse pressed left at (894, 535)
Screenshot: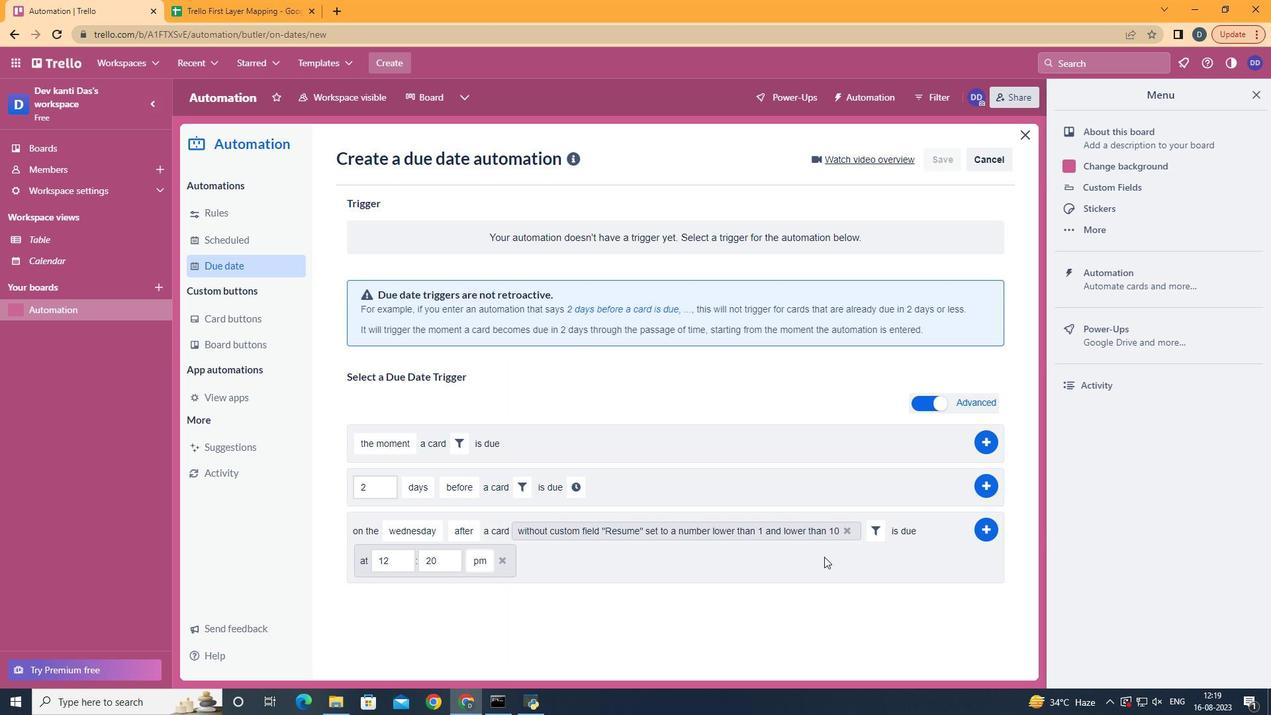 
Action: Mouse moved to (605, 555)
Screenshot: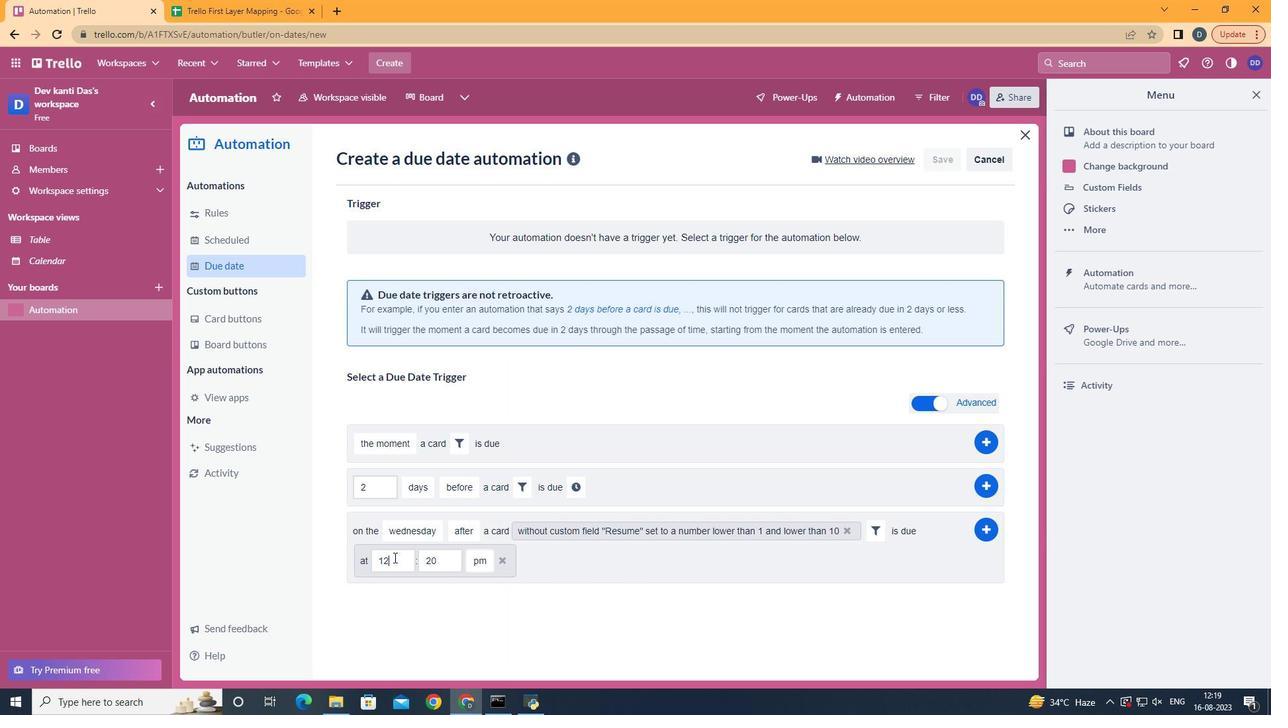
Action: Mouse pressed left at (605, 555)
Screenshot: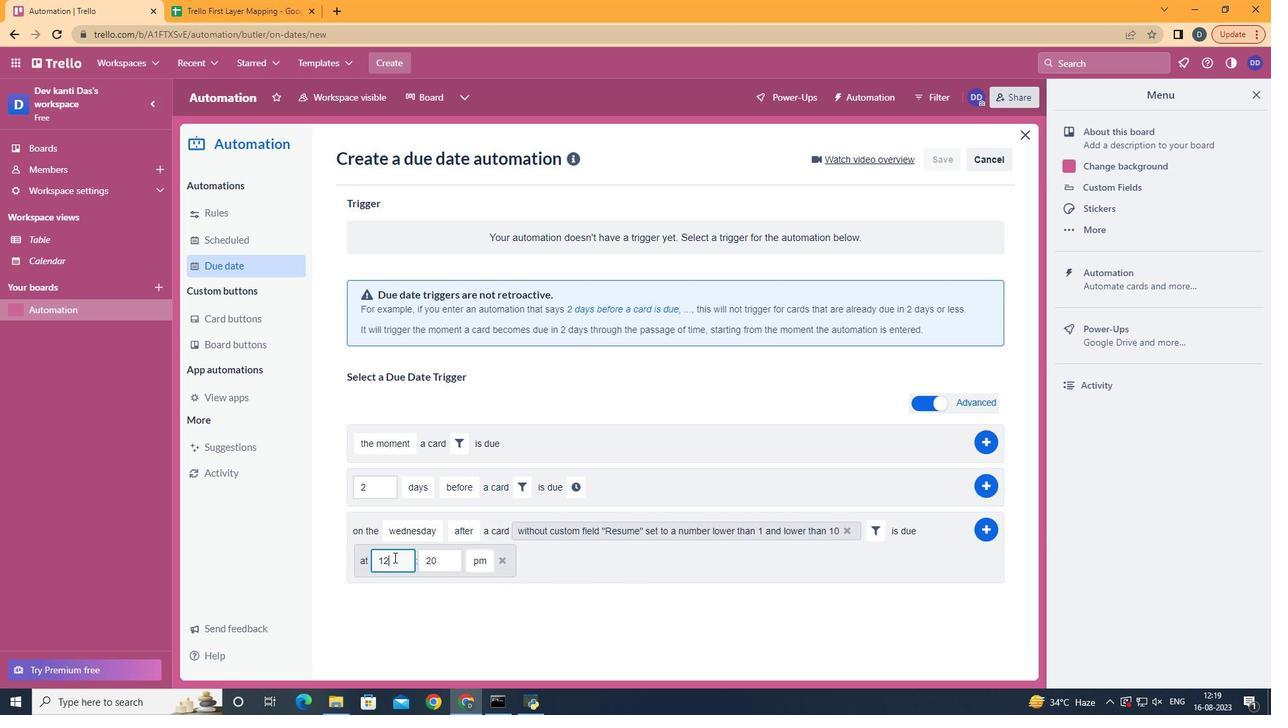 
Action: Mouse moved to (605, 555)
Screenshot: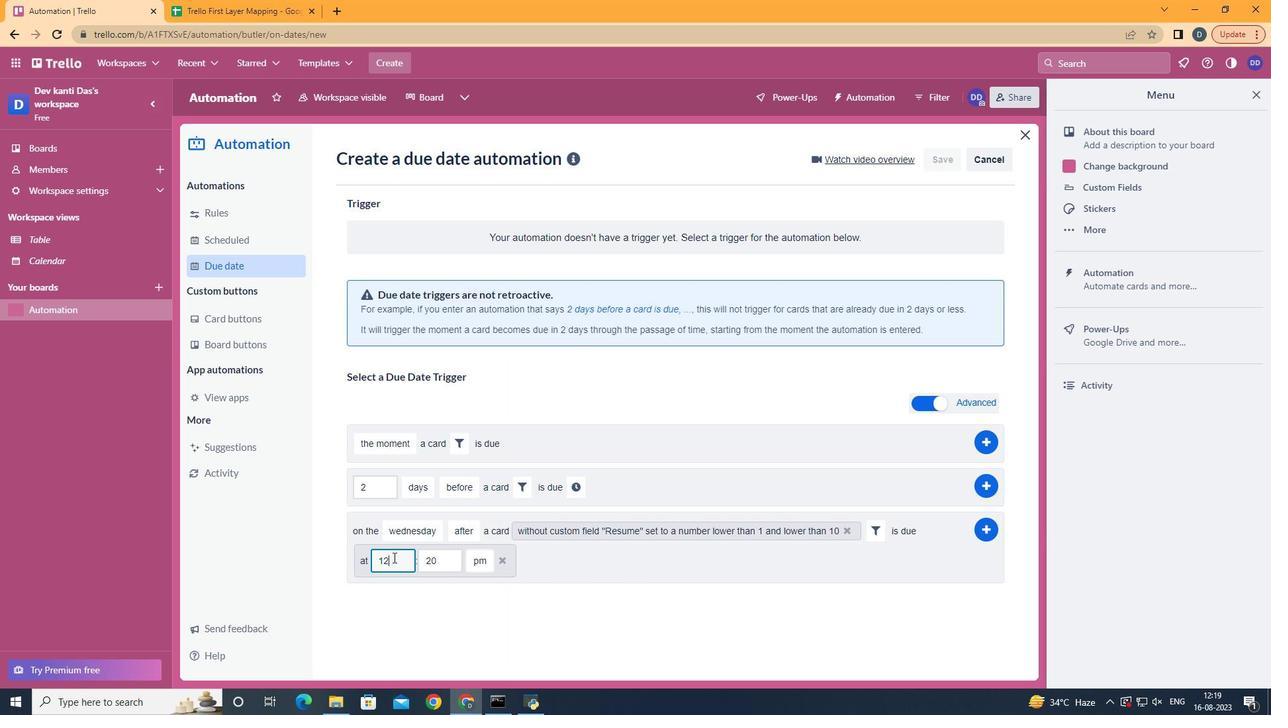 
Action: Key pressed <Key.backspace>1
Screenshot: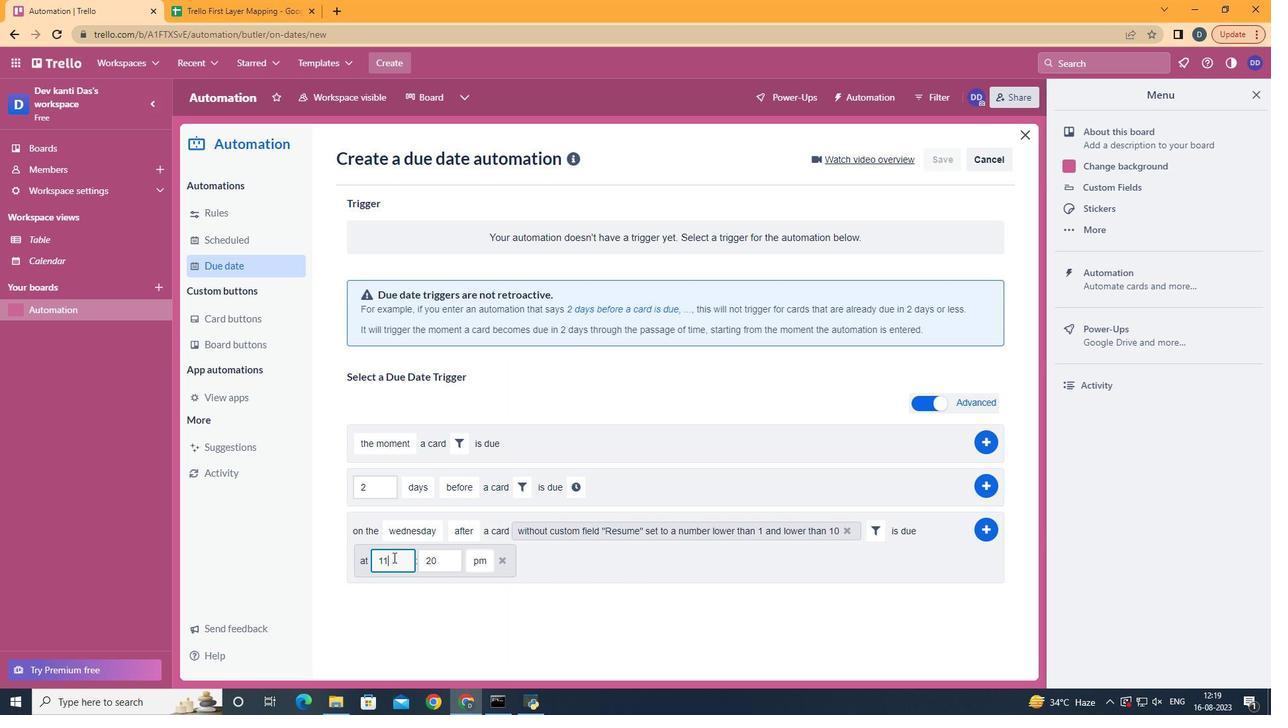 
Action: Mouse moved to (634, 560)
Screenshot: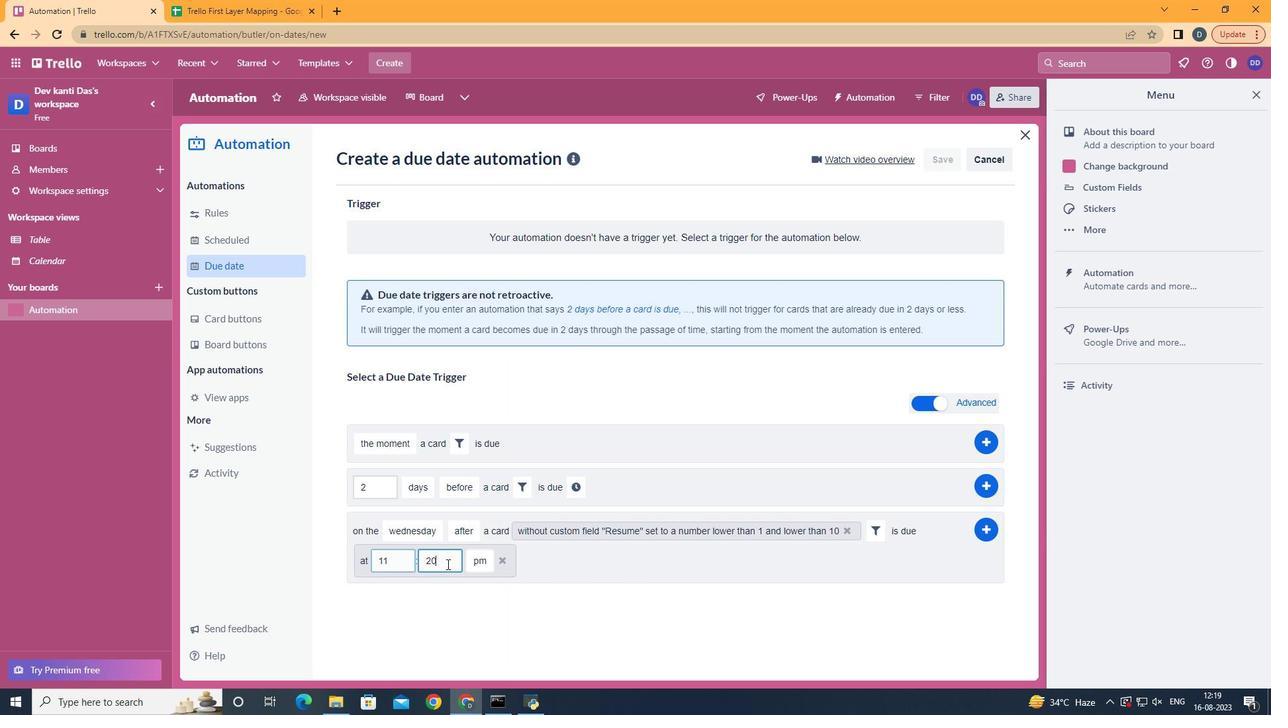 
Action: Mouse pressed left at (634, 560)
Screenshot: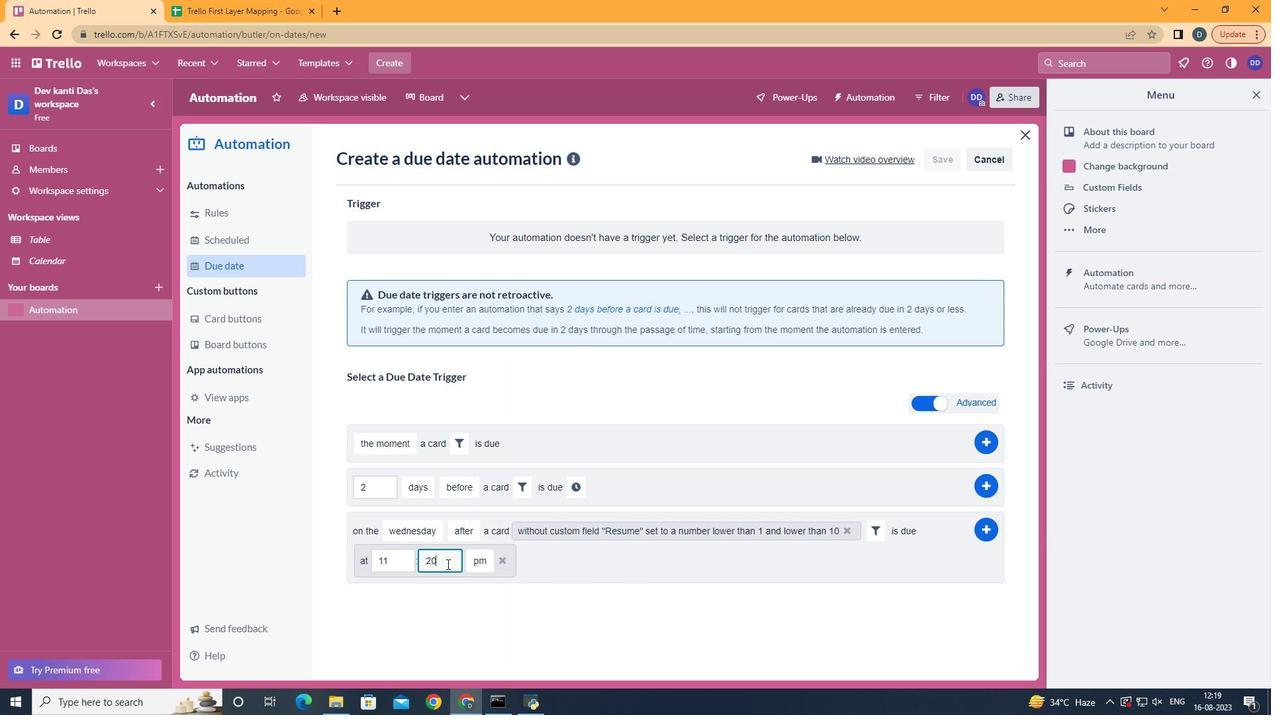
Action: Key pressed <Key.backspace><Key.backspace>00
Screenshot: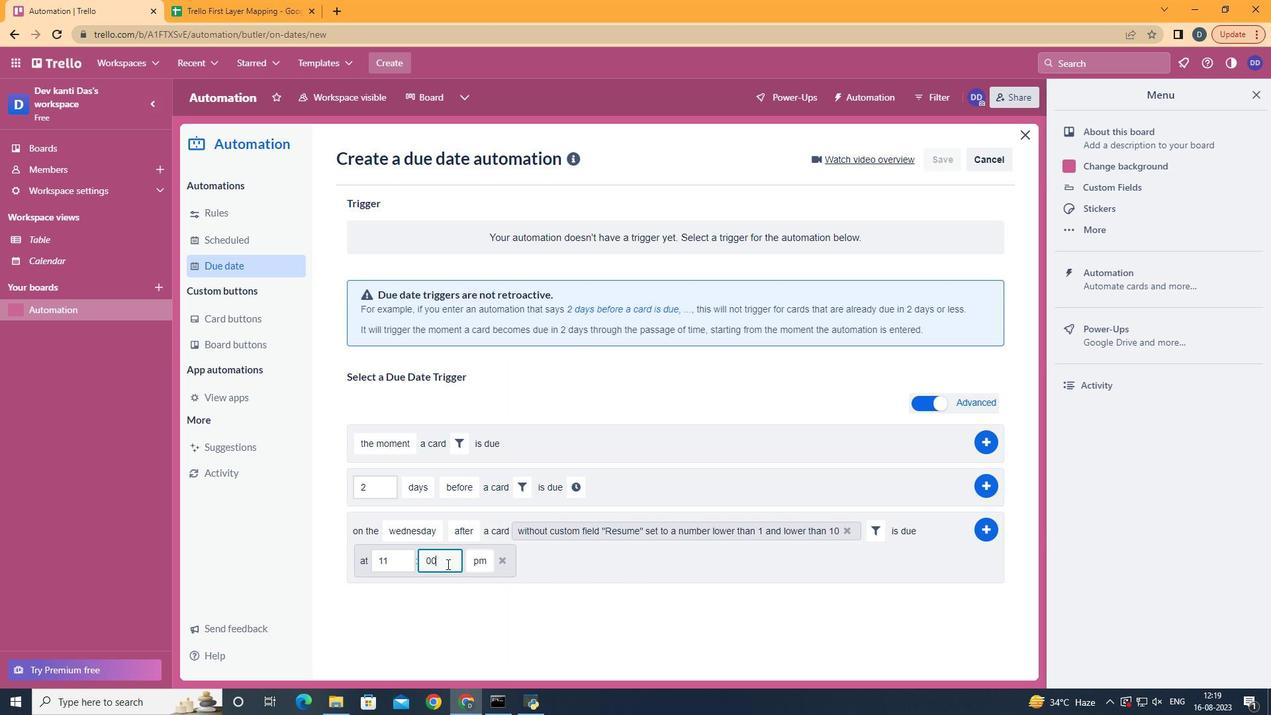 
Action: Mouse moved to (651, 572)
Screenshot: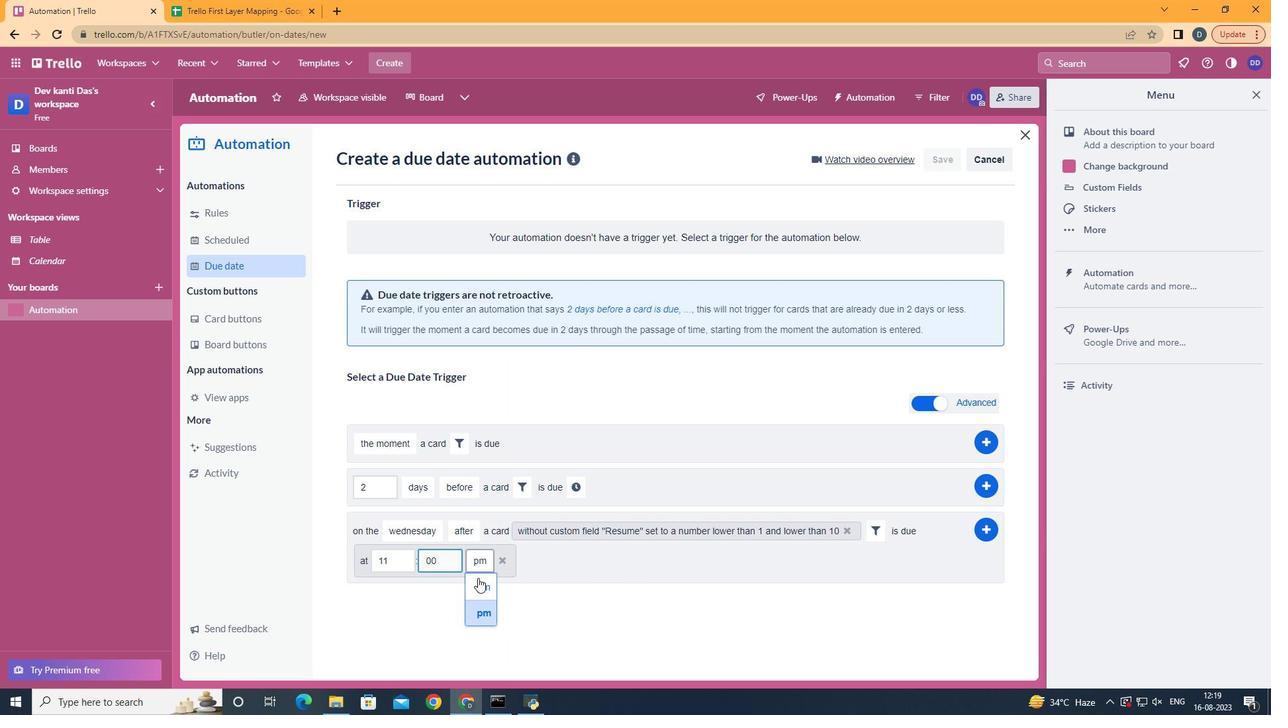
Action: Mouse pressed left at (651, 572)
Screenshot: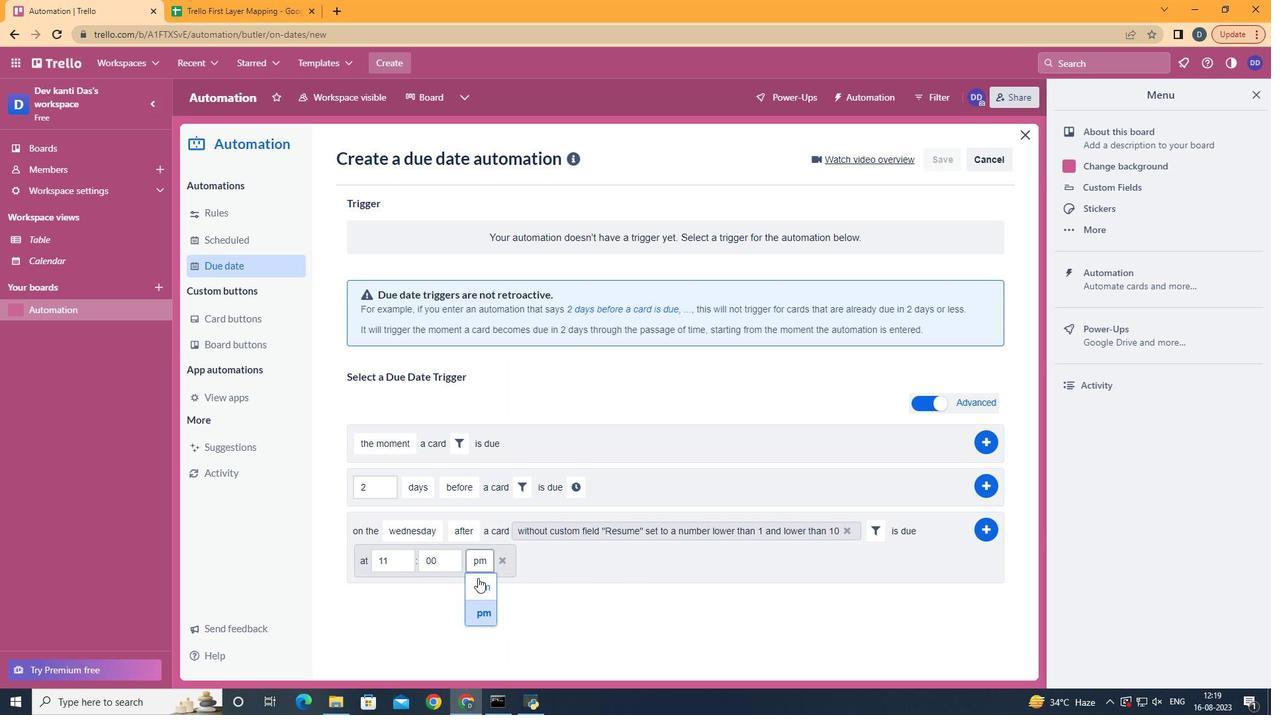 
Action: Mouse moved to (922, 531)
Screenshot: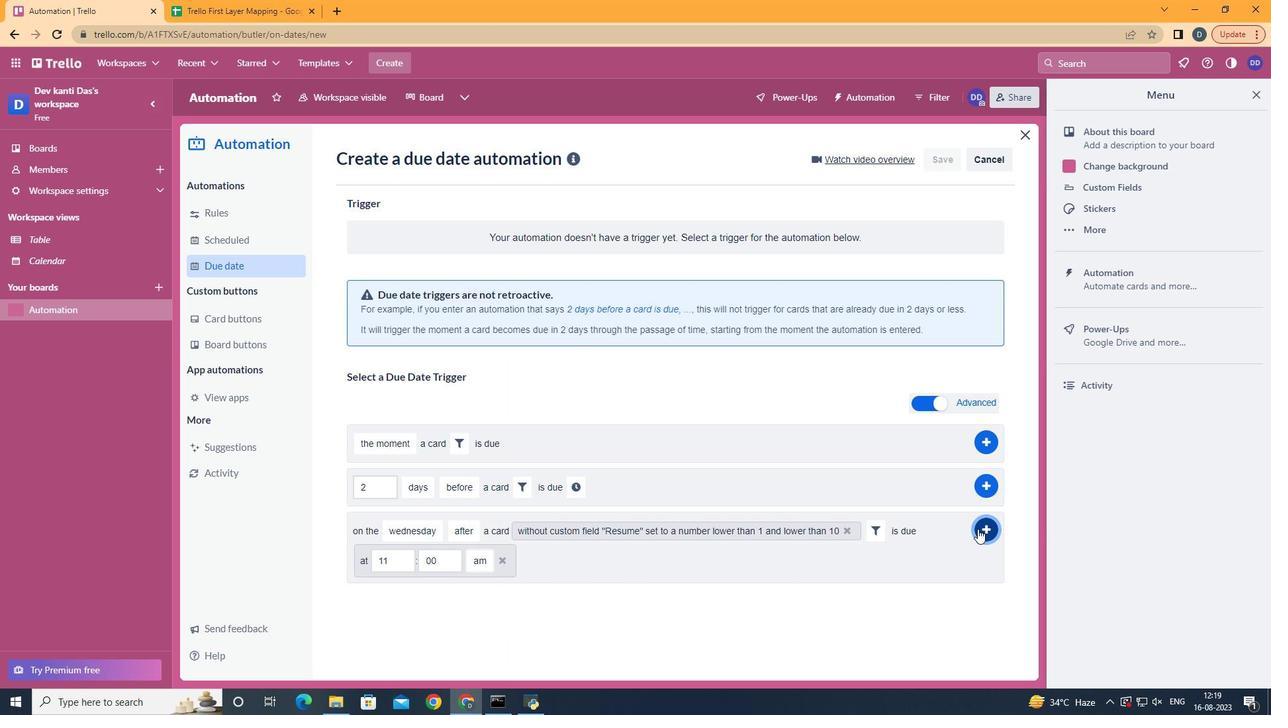 
Action: Mouse pressed left at (922, 531)
Screenshot: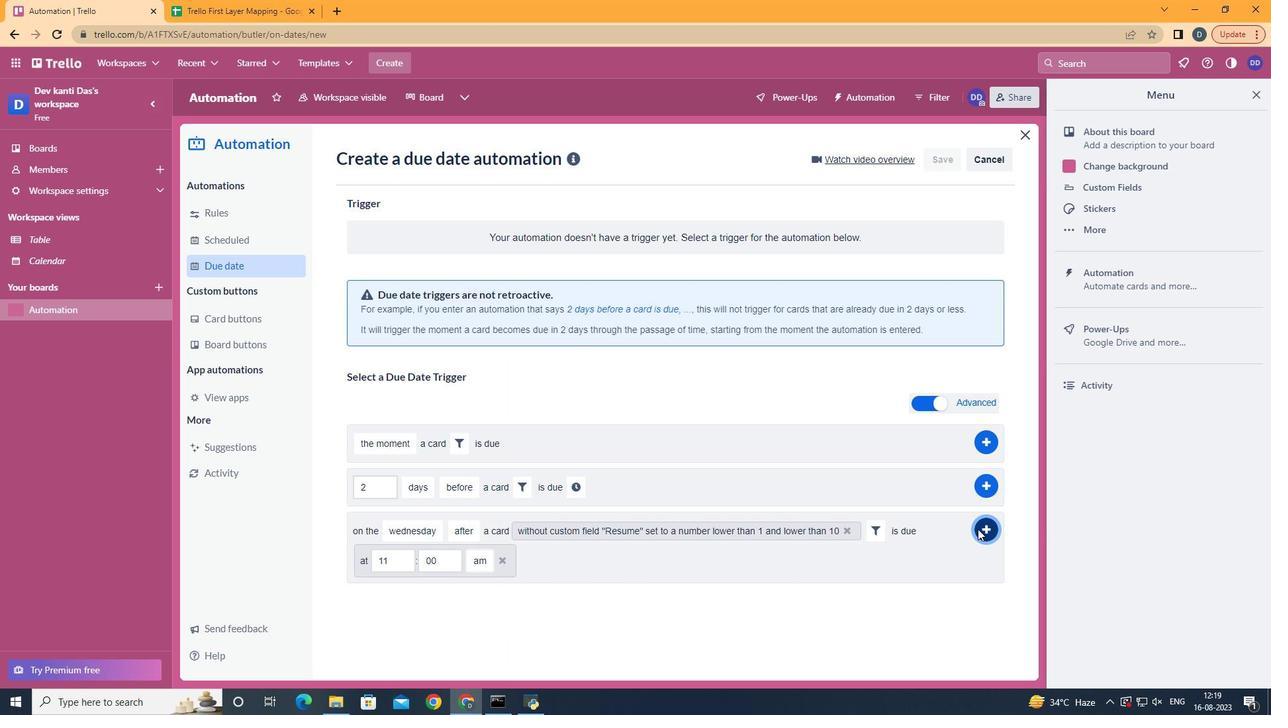 
